 Task: Look for space in Sumqayıt, Azerbaijan from 12th  July, 2023 to 15th July, 2023 for 3 adults in price range Rs.12000 to Rs.16000. Place can be entire place with 2 bedrooms having 3 beds and 1 bathroom. Property type can be house, flat, guest house. Amenities needed are: air conditioning. Booking option can be shelf check-in. Required host language is English.
Action: Mouse moved to (374, 89)
Screenshot: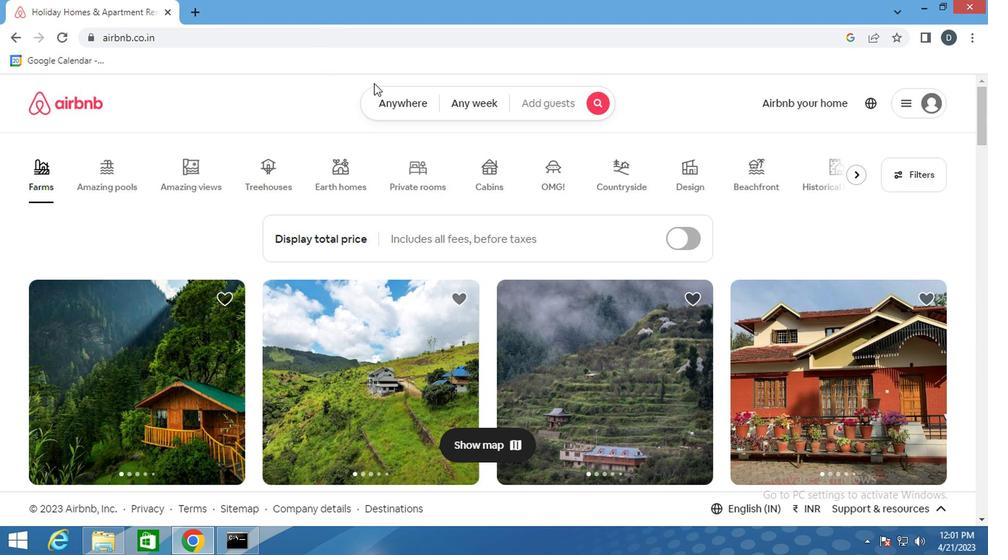 
Action: Mouse pressed left at (374, 89)
Screenshot: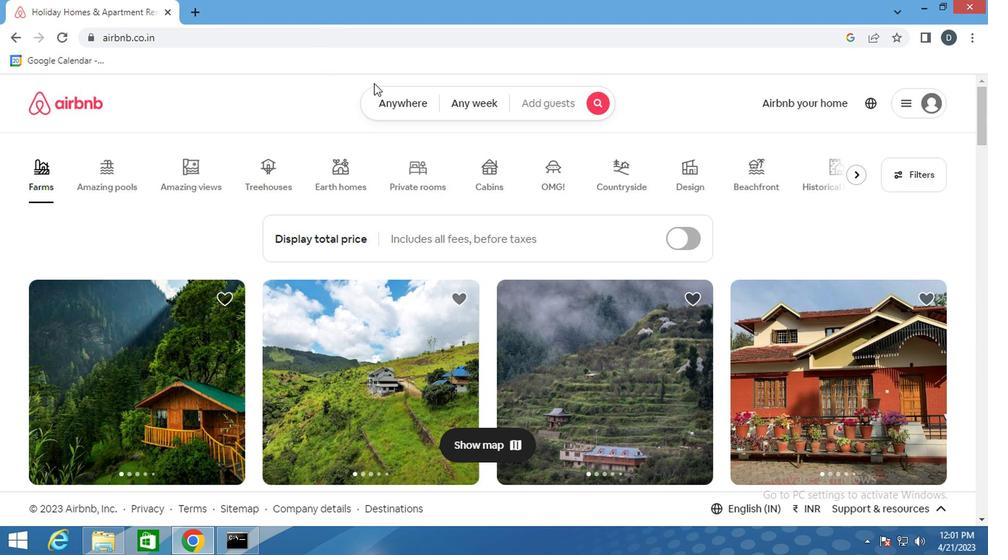 
Action: Mouse moved to (332, 171)
Screenshot: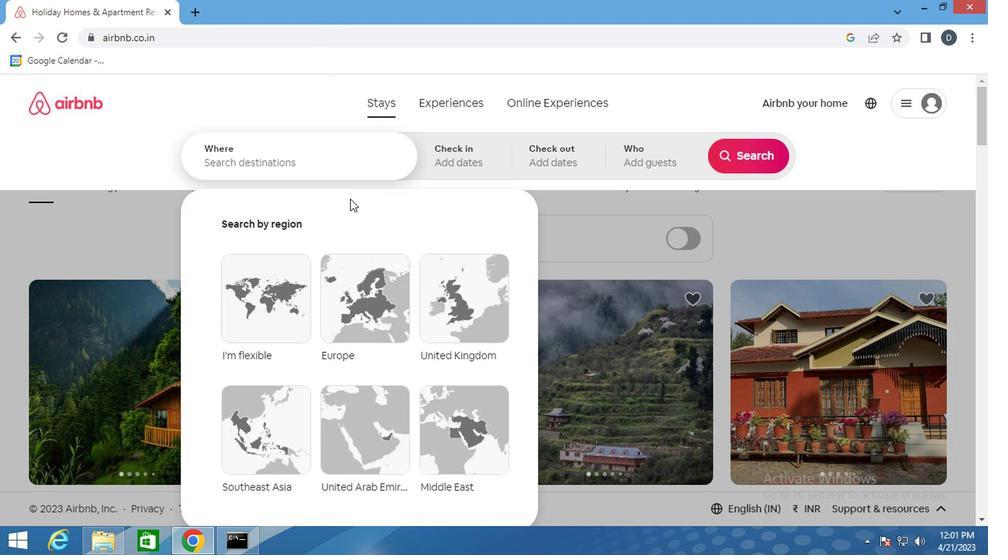 
Action: Mouse pressed left at (332, 171)
Screenshot: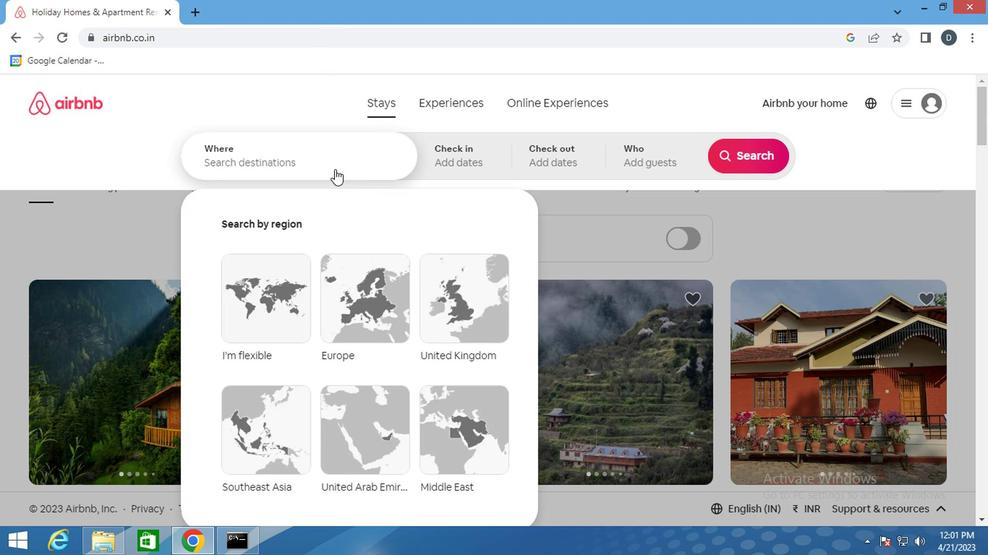 
Action: Key pressed sumqayit<Key.down><Key.enter>
Screenshot: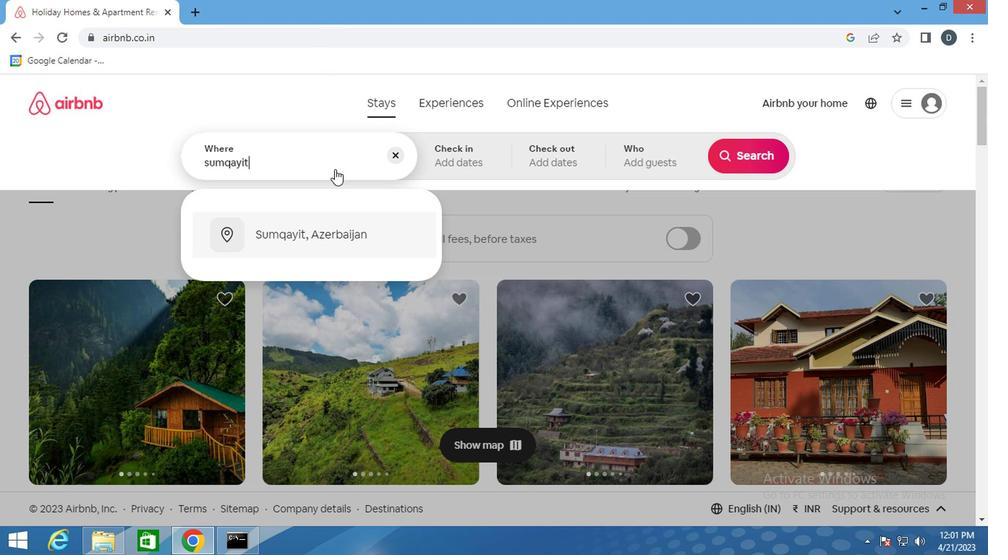 
Action: Mouse moved to (727, 270)
Screenshot: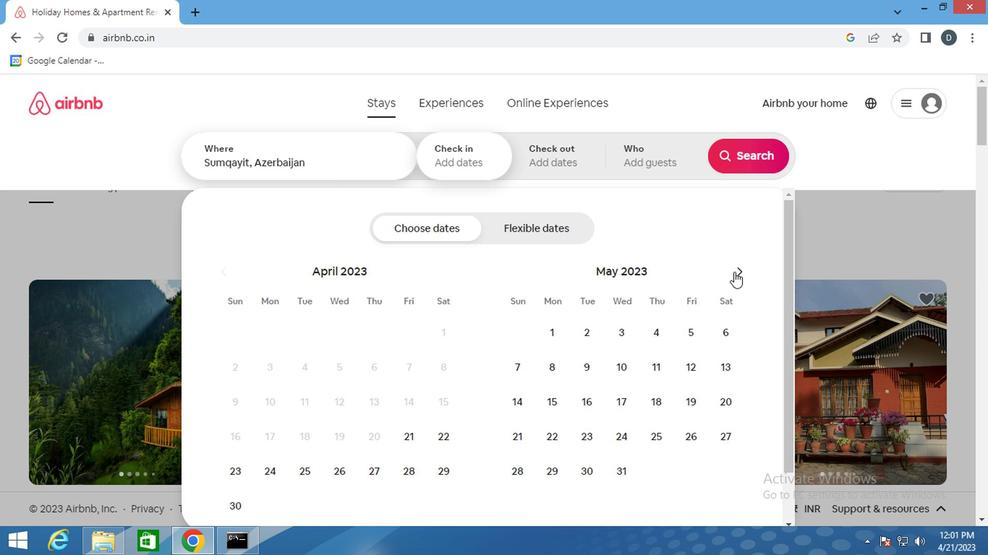 
Action: Mouse pressed left at (727, 270)
Screenshot: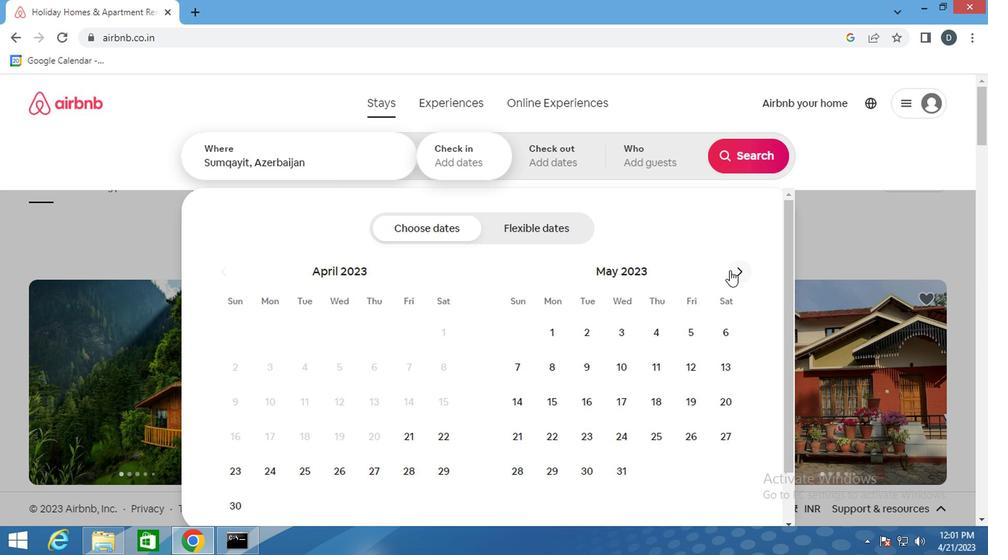 
Action: Mouse moved to (745, 270)
Screenshot: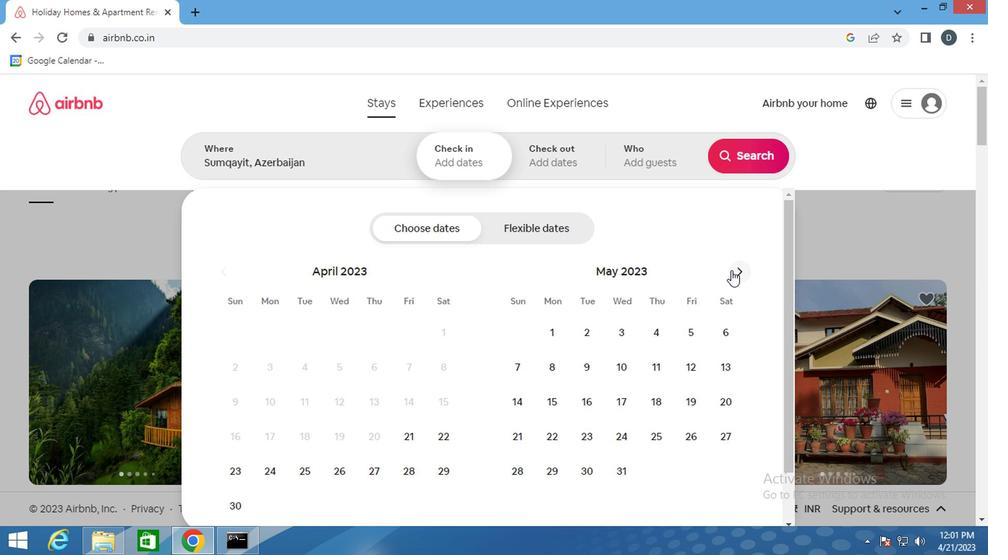 
Action: Mouse pressed left at (745, 270)
Screenshot: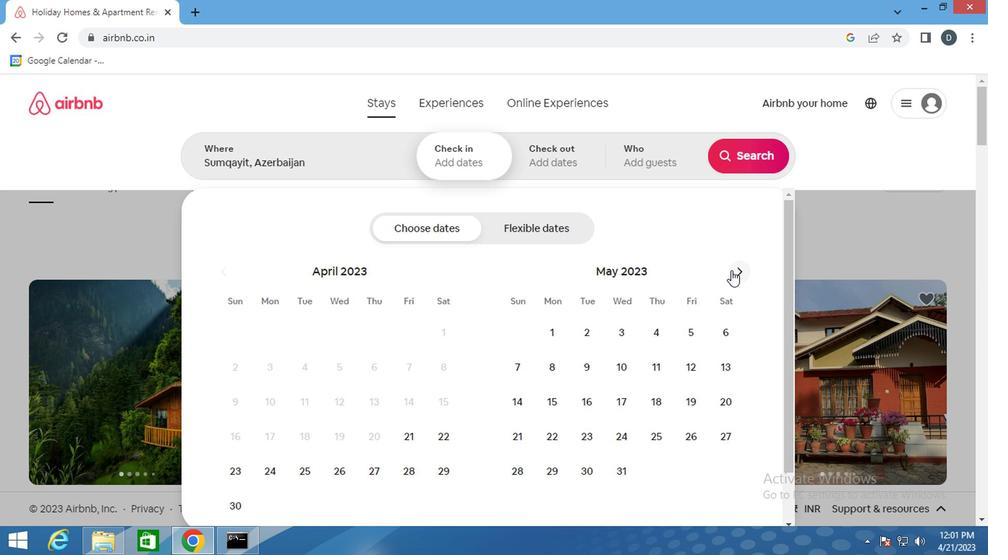 
Action: Mouse moved to (617, 397)
Screenshot: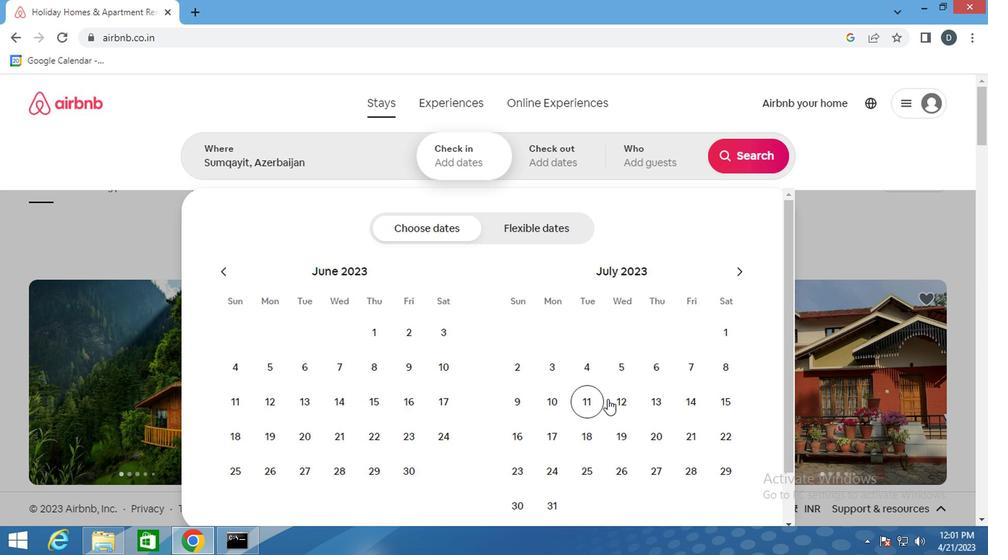 
Action: Mouse pressed left at (617, 397)
Screenshot: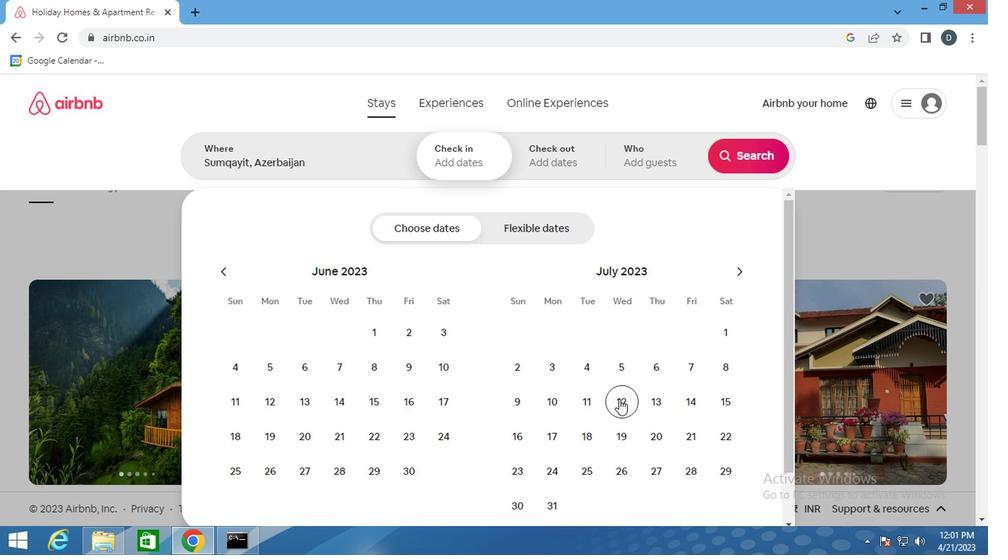 
Action: Mouse moved to (723, 404)
Screenshot: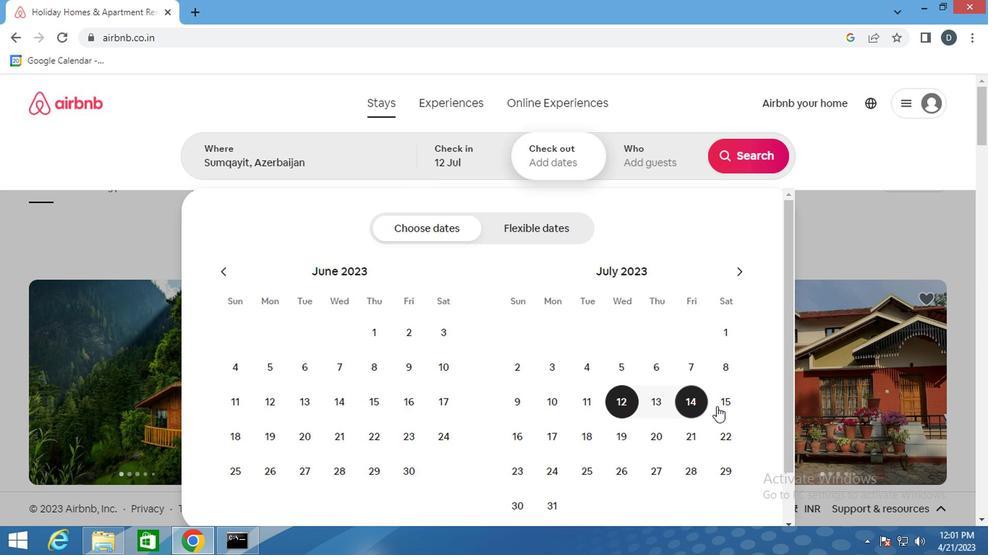 
Action: Mouse pressed left at (723, 404)
Screenshot: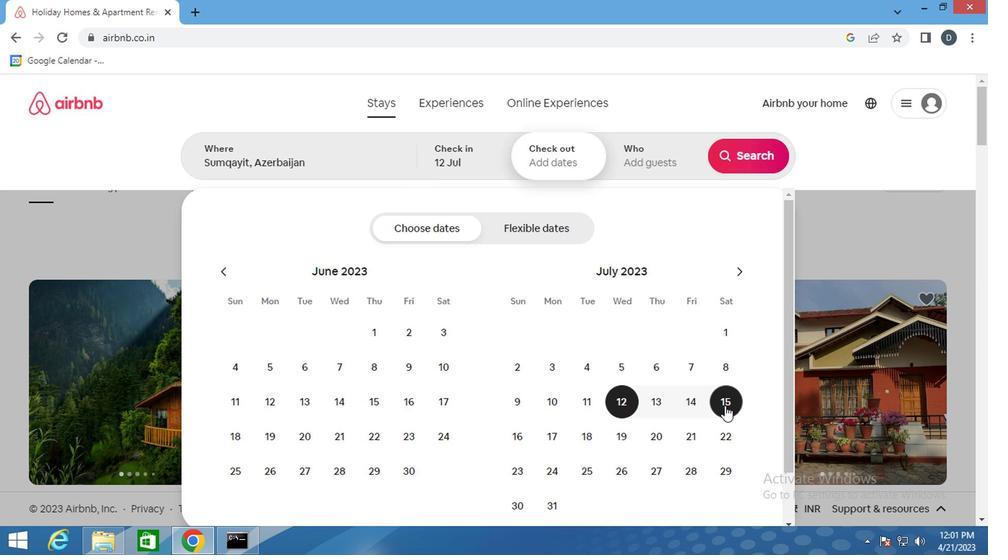 
Action: Mouse moved to (651, 154)
Screenshot: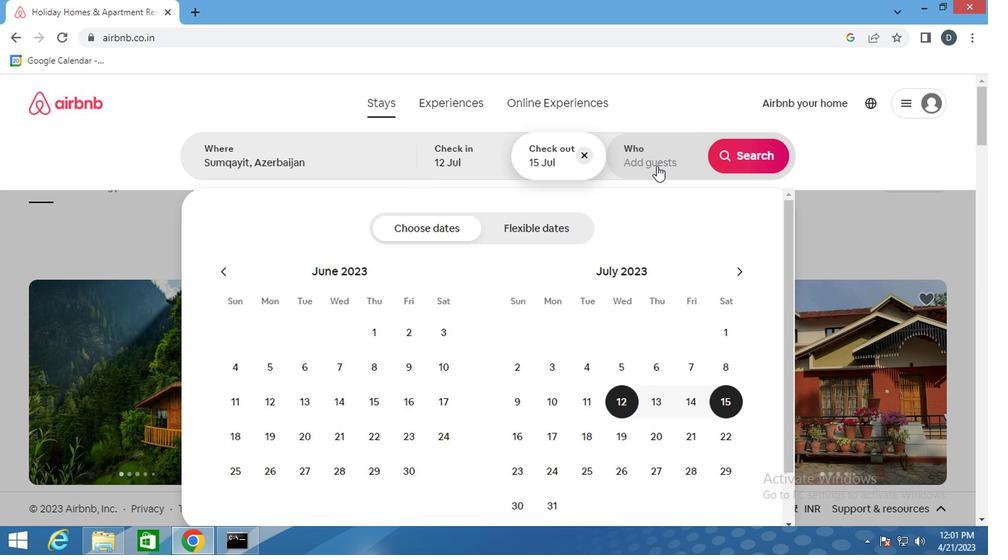 
Action: Mouse pressed left at (651, 154)
Screenshot: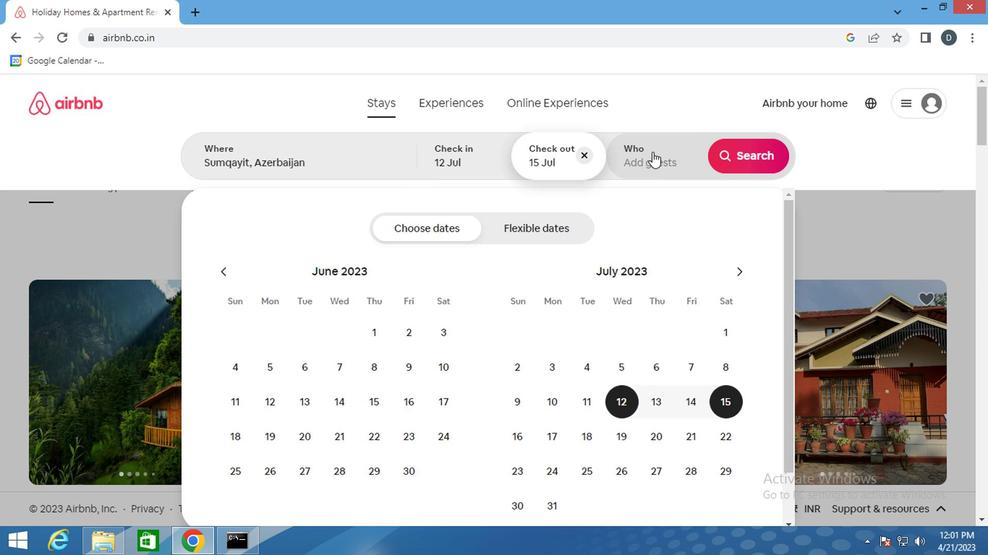 
Action: Mouse moved to (748, 223)
Screenshot: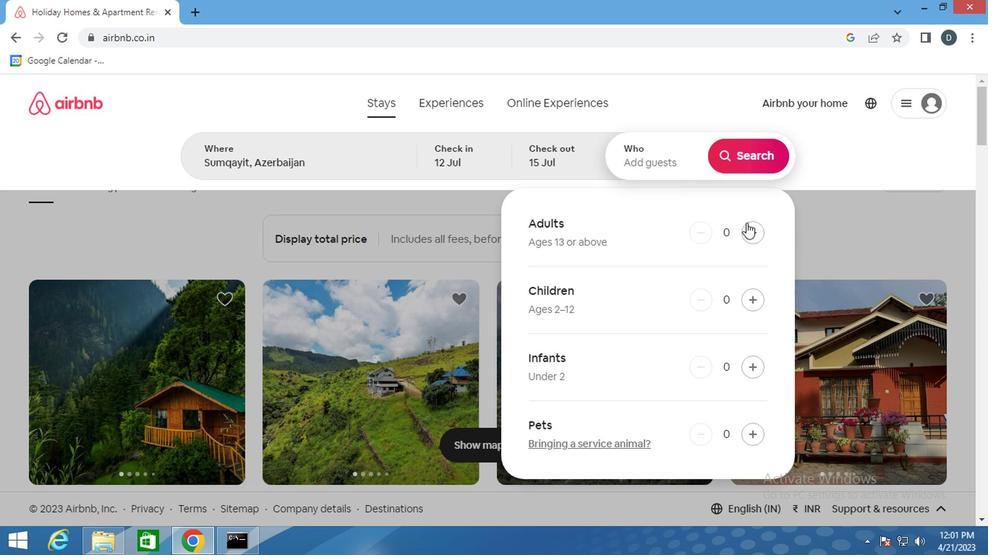 
Action: Mouse pressed left at (748, 223)
Screenshot: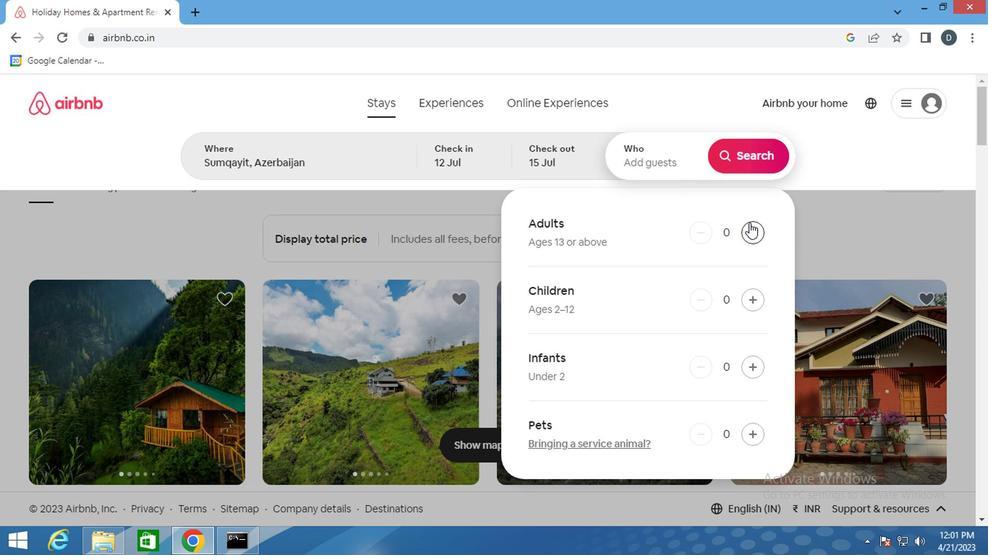 
Action: Mouse pressed left at (748, 223)
Screenshot: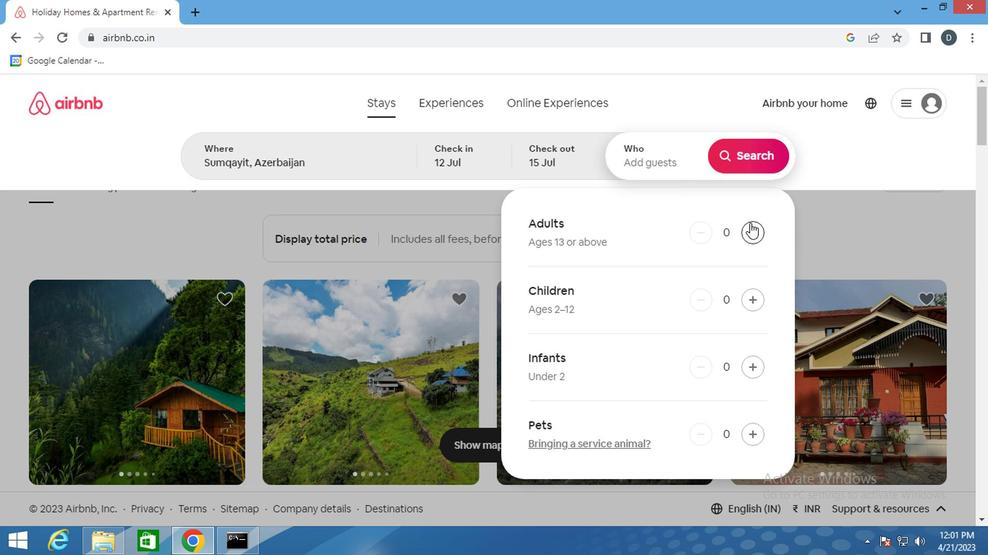 
Action: Mouse pressed left at (748, 223)
Screenshot: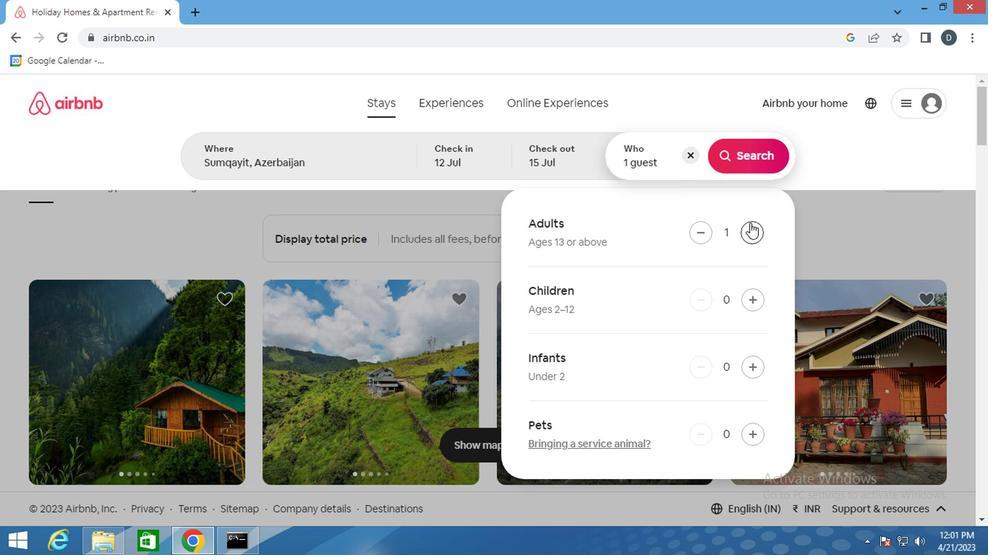 
Action: Mouse moved to (740, 167)
Screenshot: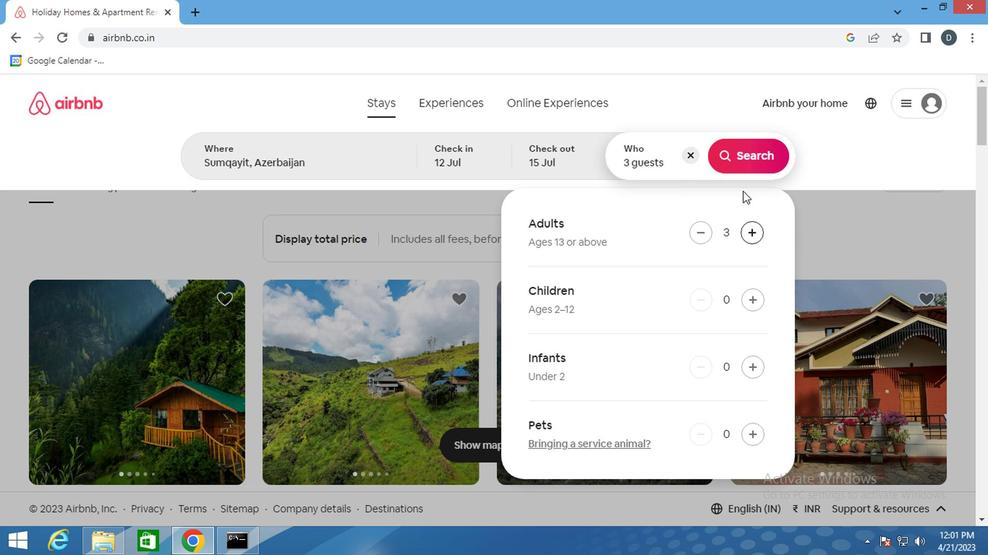 
Action: Mouse pressed left at (740, 167)
Screenshot: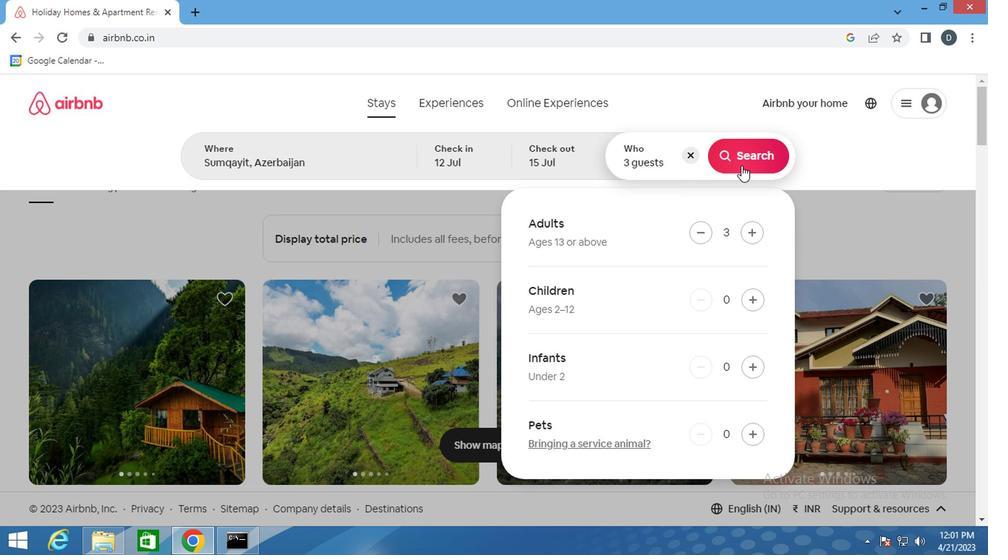 
Action: Mouse moved to (915, 167)
Screenshot: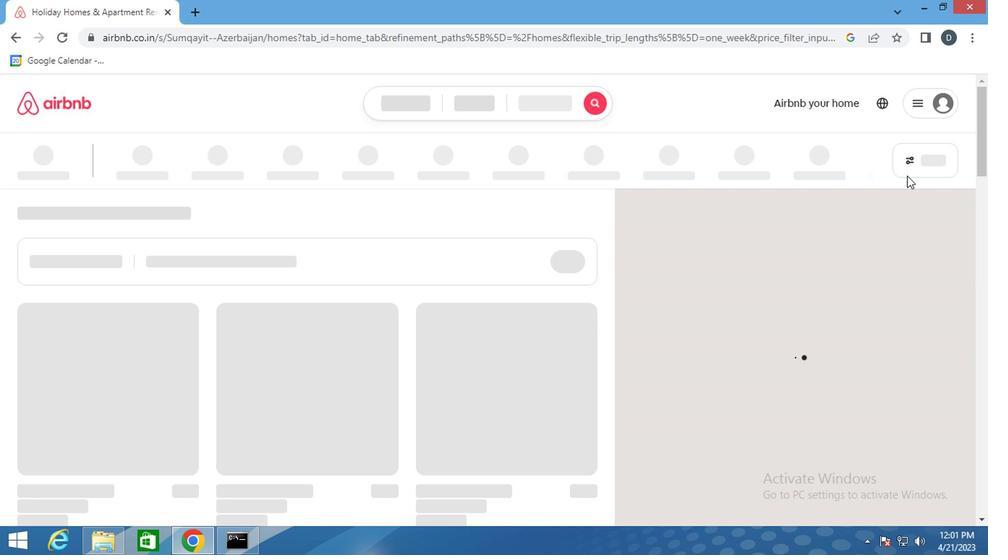 
Action: Mouse pressed left at (915, 167)
Screenshot: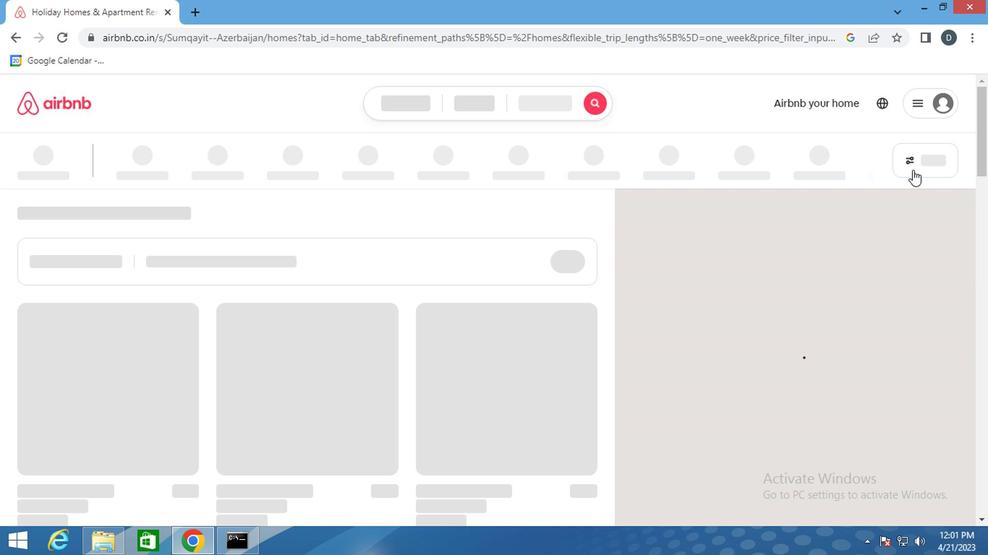 
Action: Mouse moved to (321, 340)
Screenshot: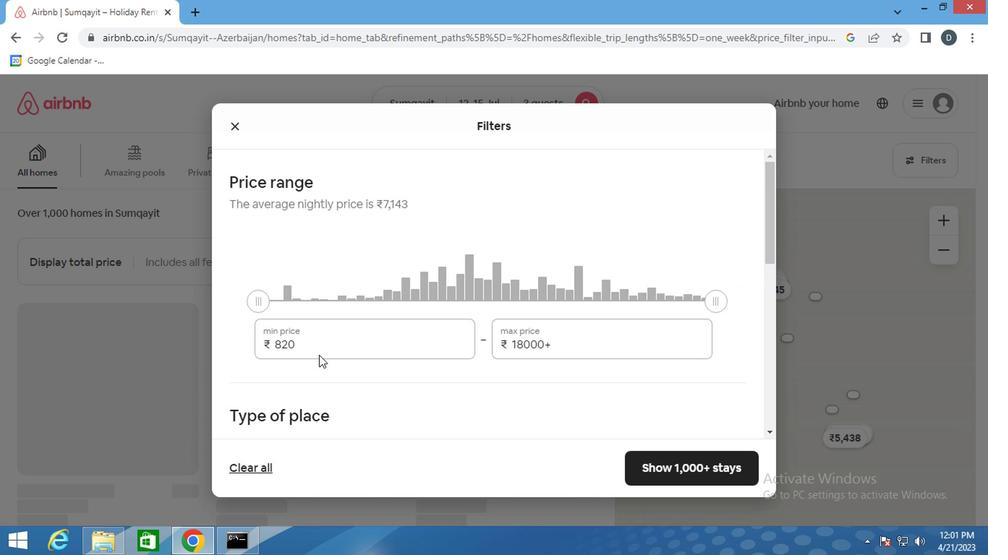 
Action: Mouse pressed left at (321, 340)
Screenshot: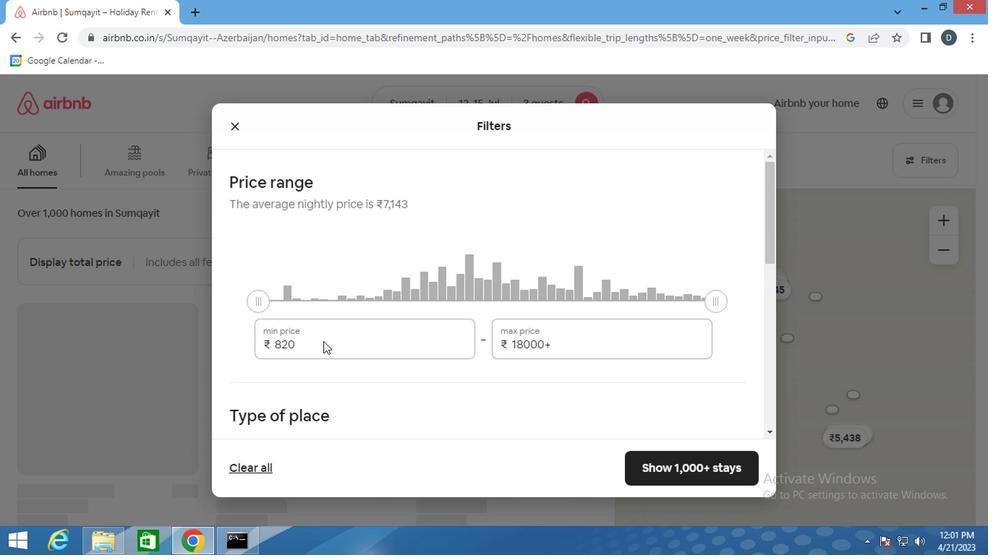 
Action: Mouse pressed left at (321, 340)
Screenshot: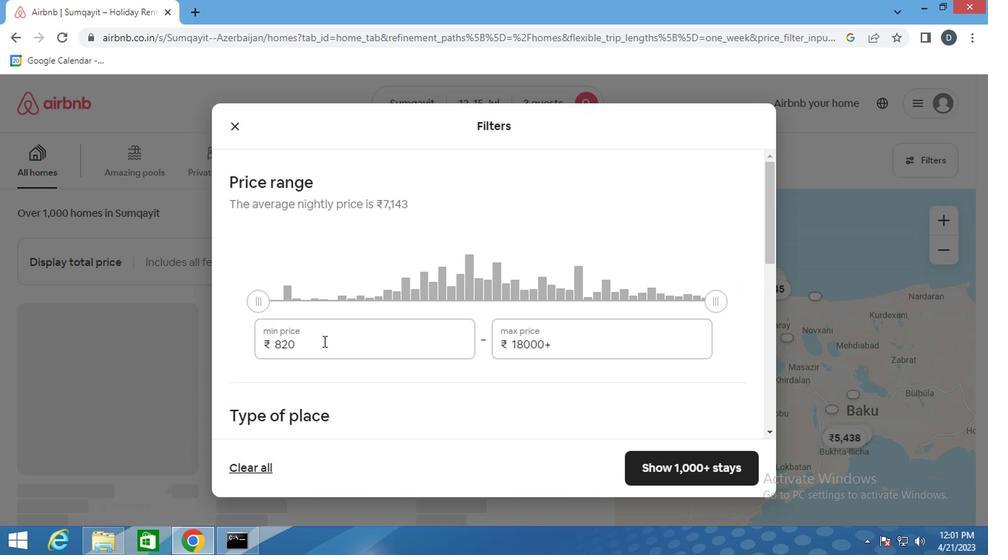 
Action: Key pressed 1200
Screenshot: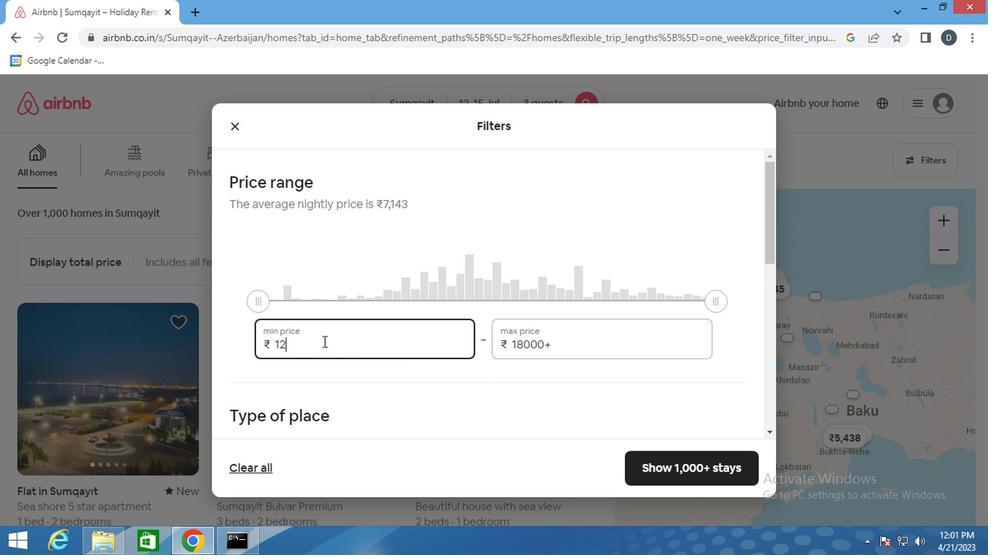 
Action: Mouse moved to (347, 346)
Screenshot: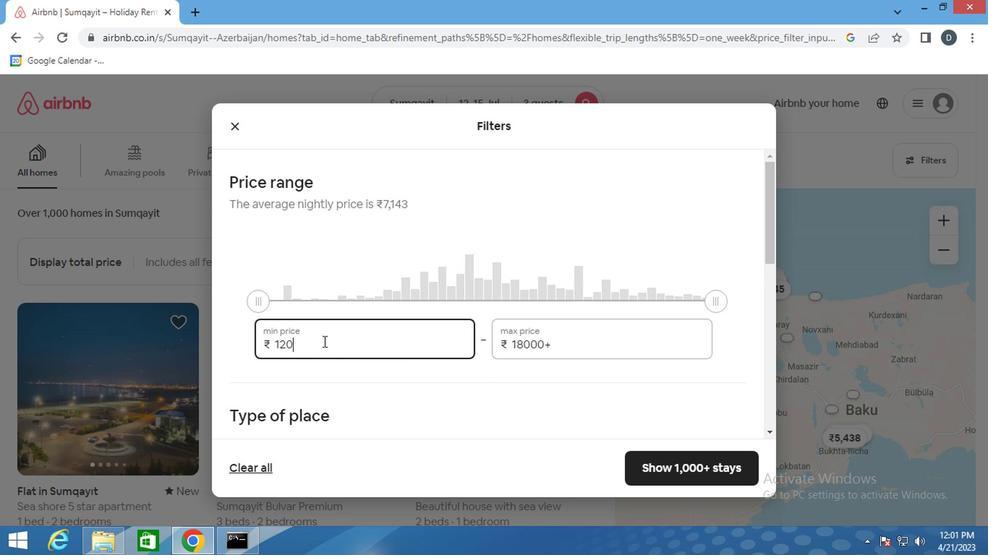 
Action: Key pressed 0
Screenshot: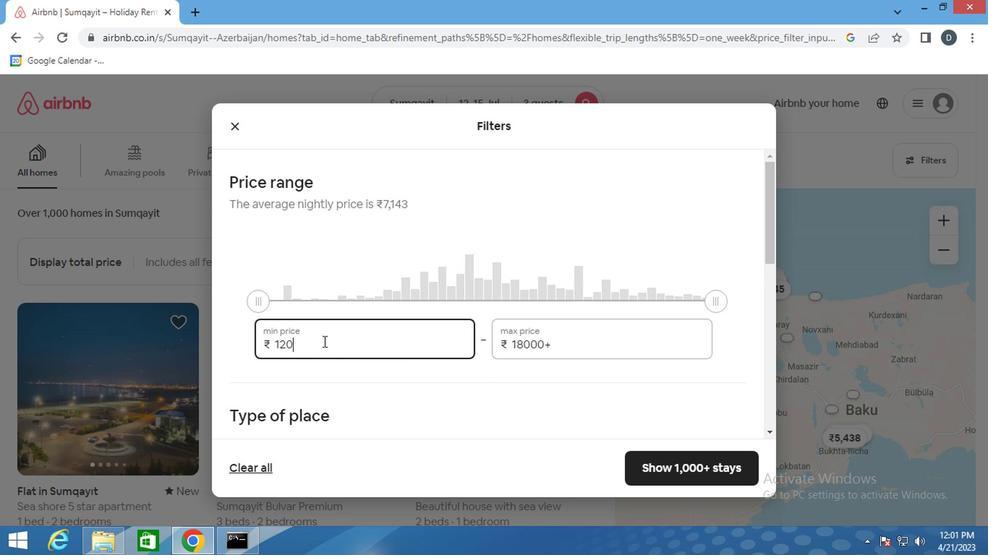 
Action: Mouse moved to (520, 346)
Screenshot: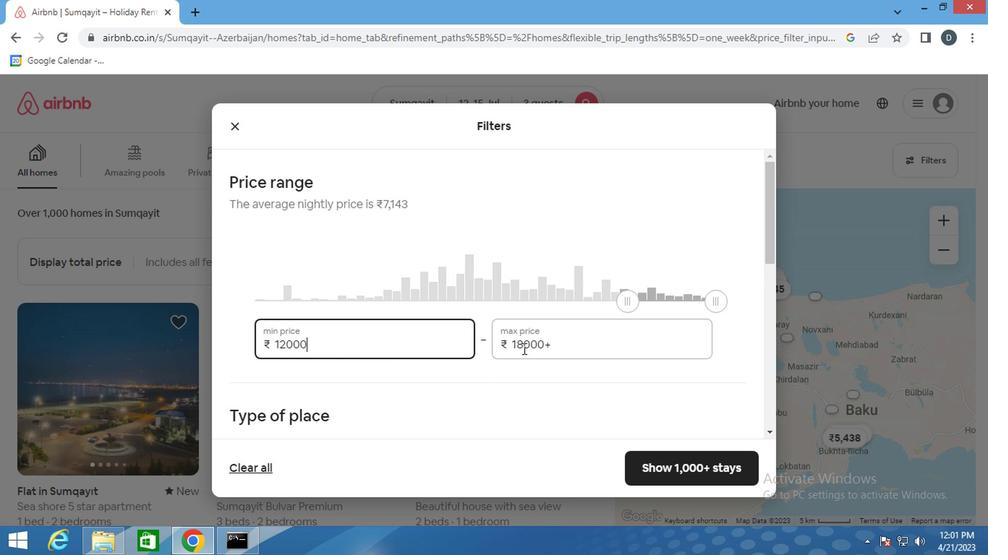 
Action: Mouse pressed left at (520, 346)
Screenshot: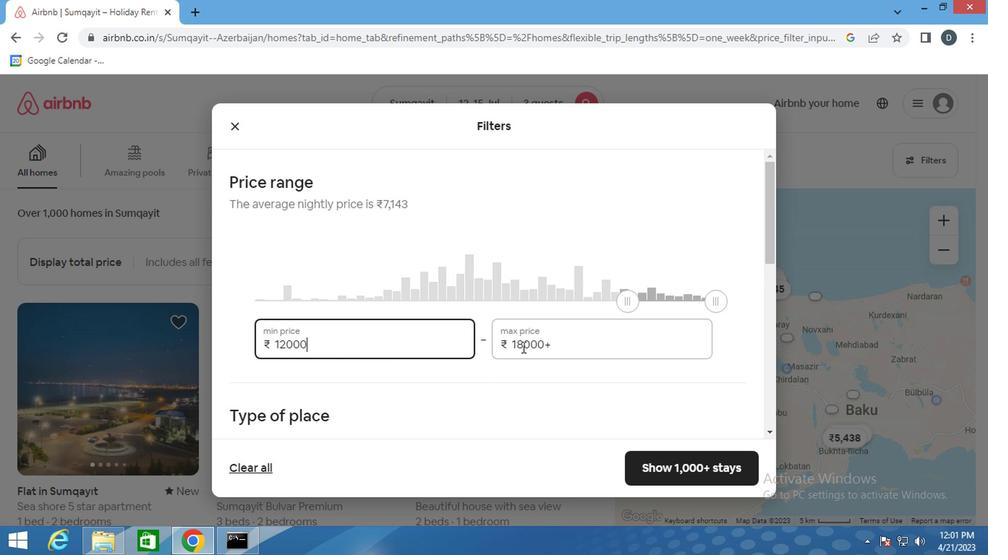 
Action: Mouse pressed left at (520, 346)
Screenshot: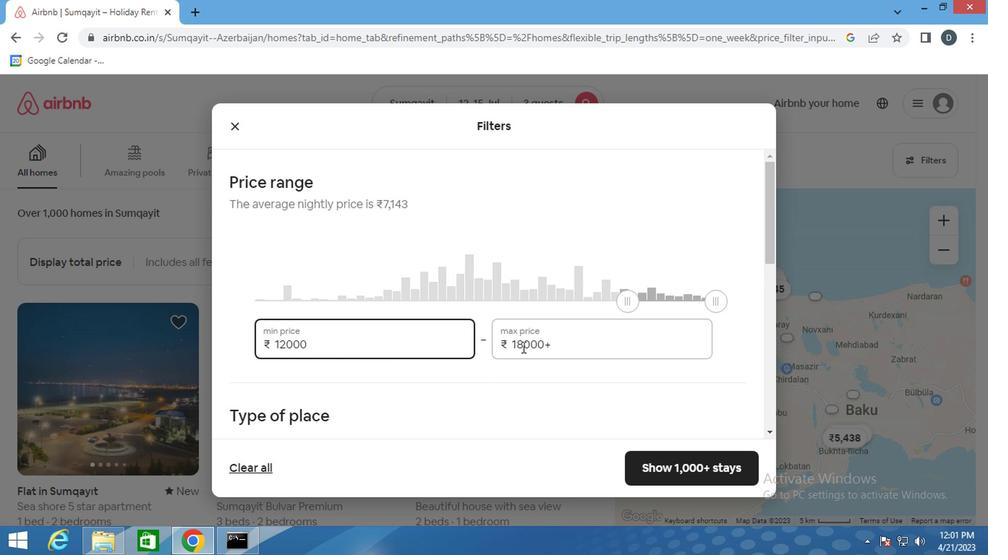 
Action: Key pressed ctrl+A
Screenshot: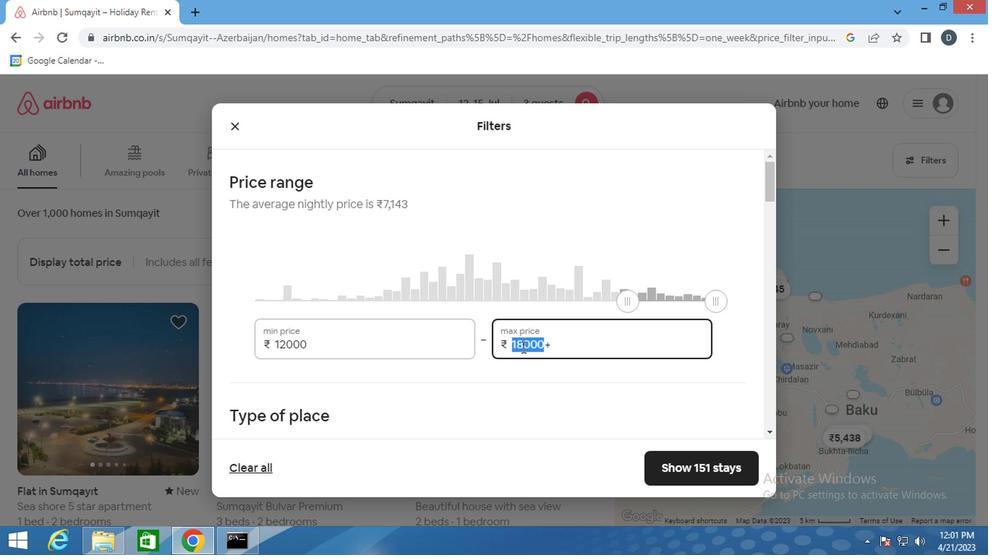 
Action: Mouse moved to (520, 344)
Screenshot: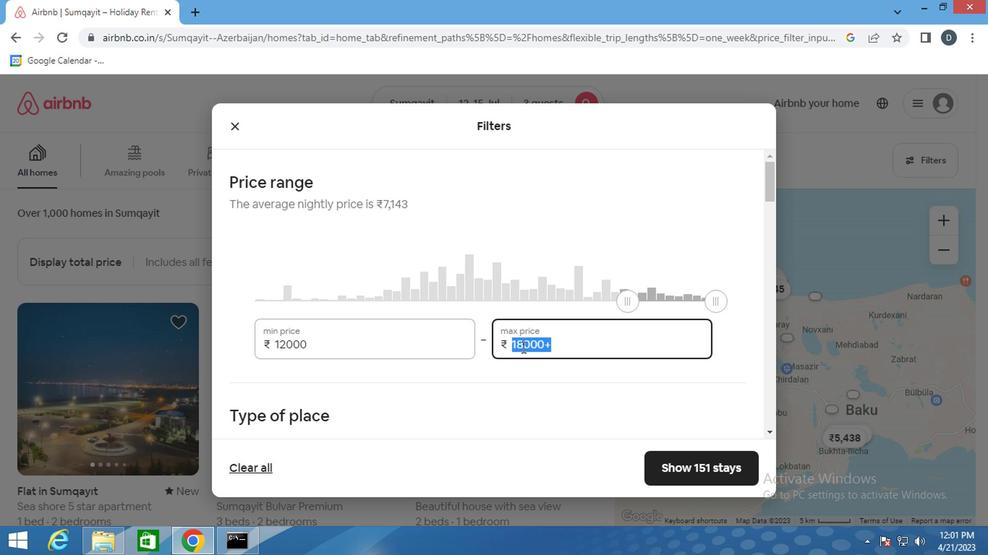 
Action: Key pressed ctrl+16000
Screenshot: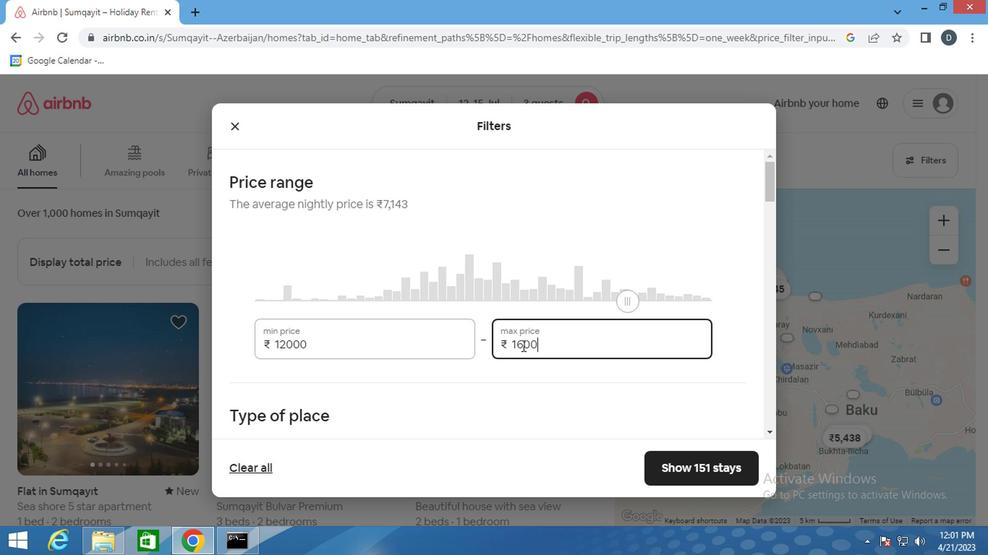 
Action: Mouse moved to (629, 387)
Screenshot: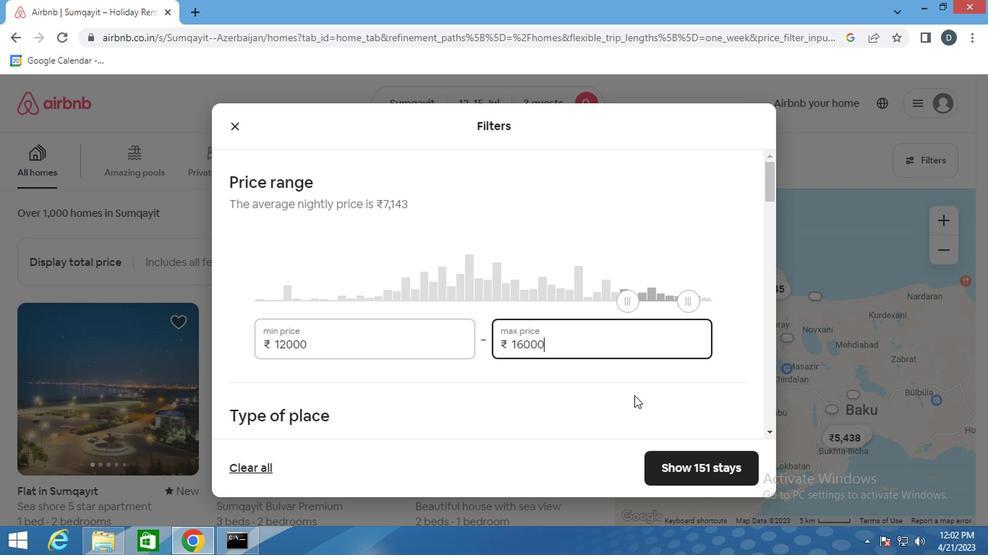 
Action: Mouse scrolled (629, 387) with delta (0, 0)
Screenshot: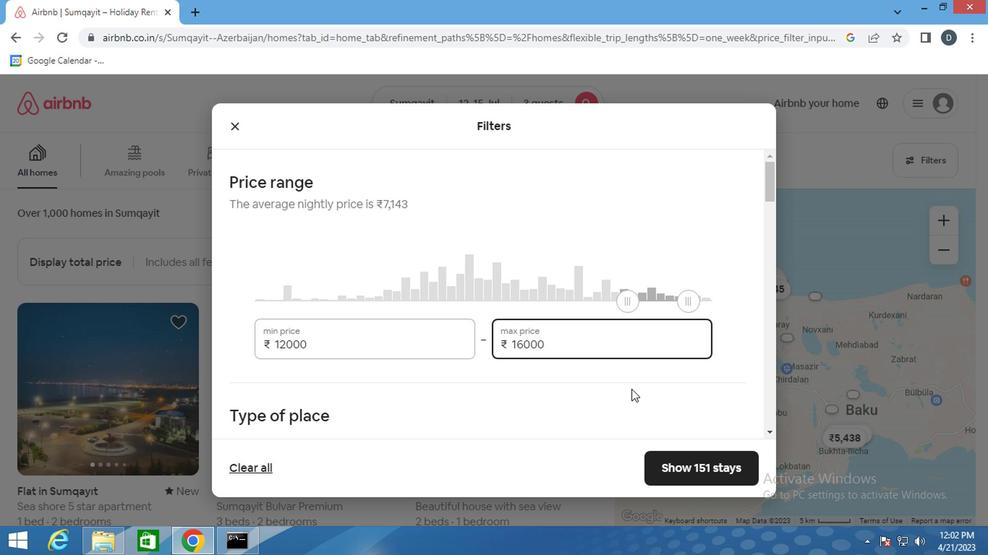 
Action: Mouse scrolled (629, 387) with delta (0, 0)
Screenshot: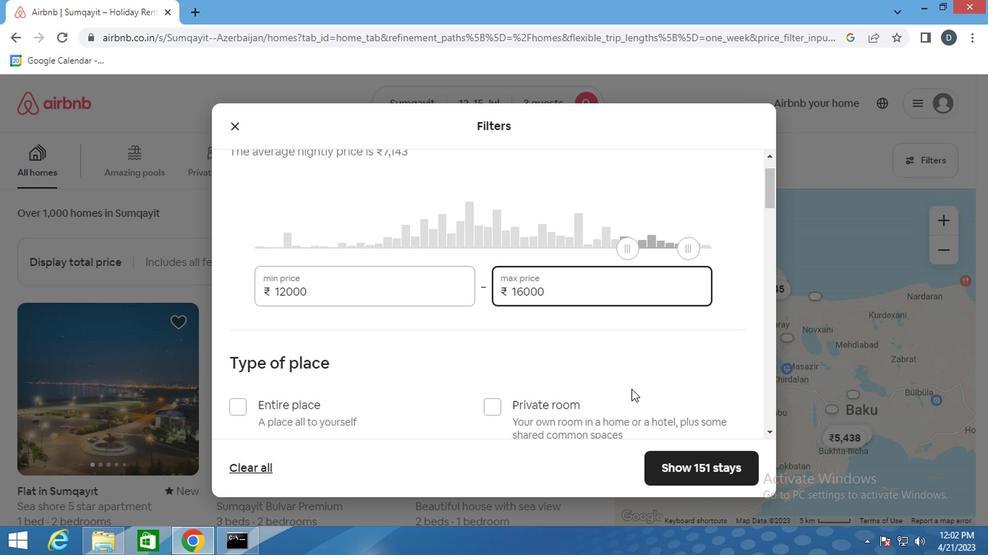 
Action: Mouse moved to (287, 314)
Screenshot: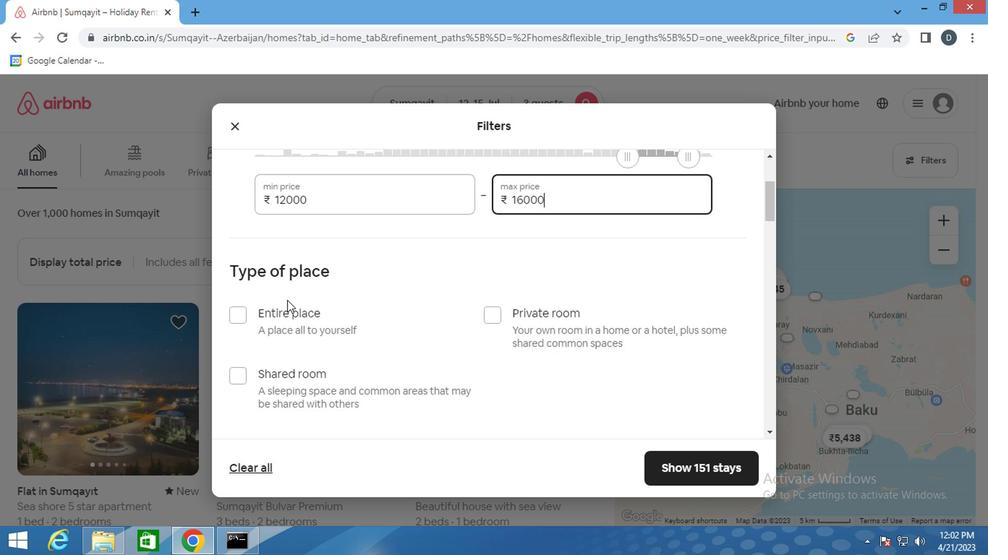 
Action: Mouse pressed left at (287, 314)
Screenshot: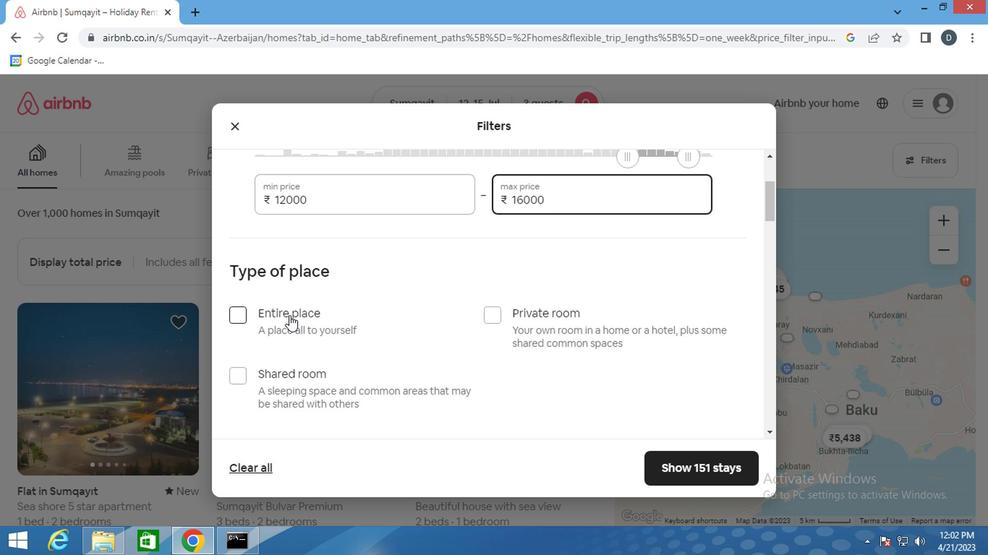 
Action: Mouse moved to (395, 331)
Screenshot: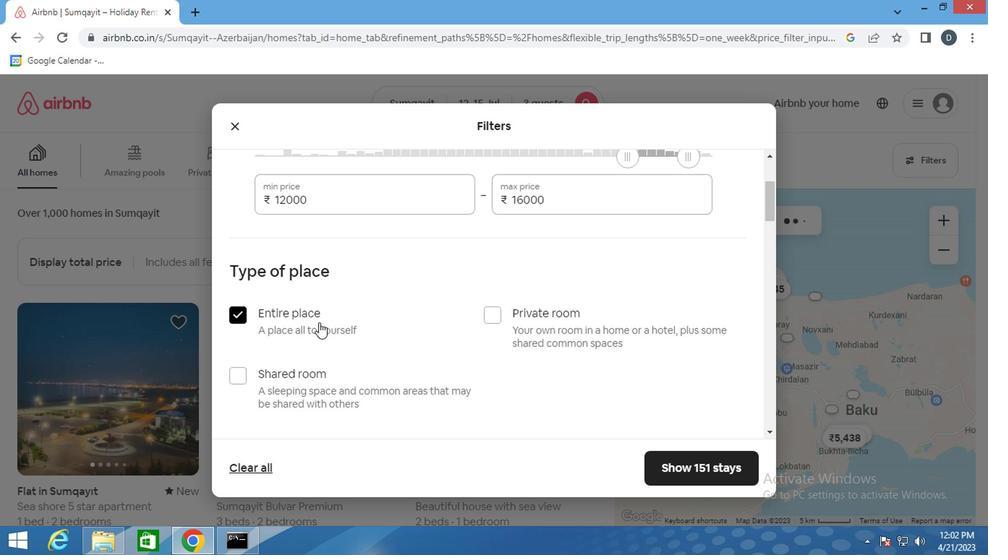 
Action: Mouse scrolled (395, 331) with delta (0, 0)
Screenshot: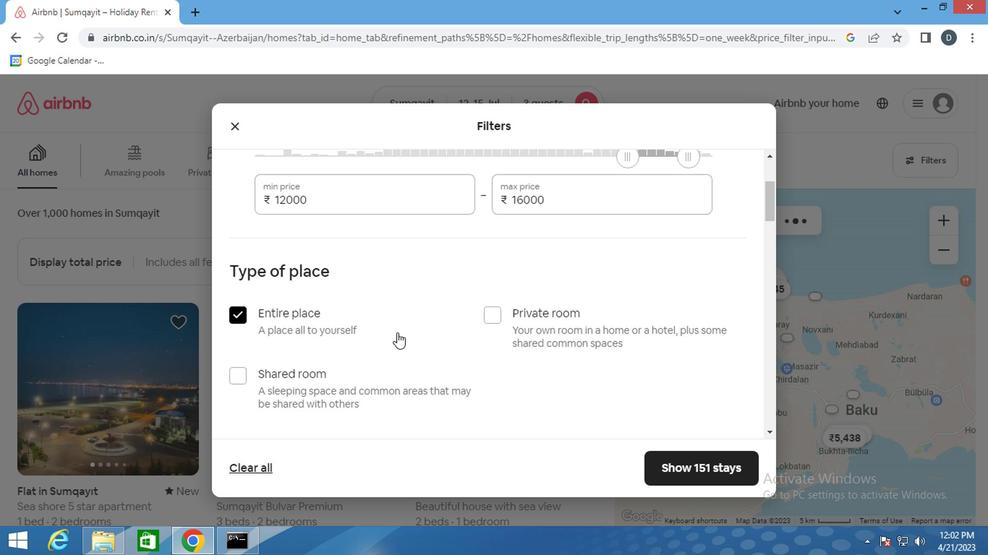 
Action: Mouse scrolled (395, 331) with delta (0, 0)
Screenshot: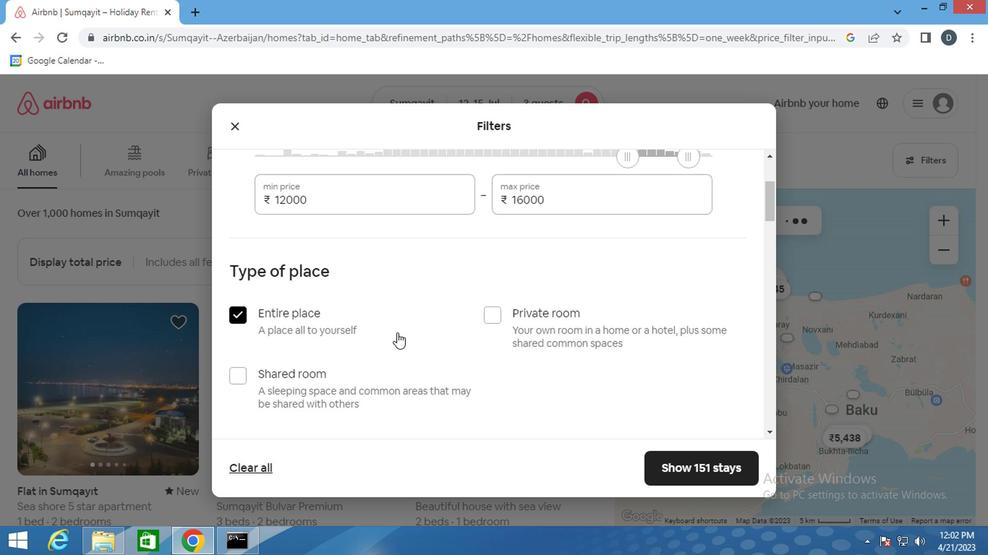 
Action: Mouse scrolled (395, 331) with delta (0, 0)
Screenshot: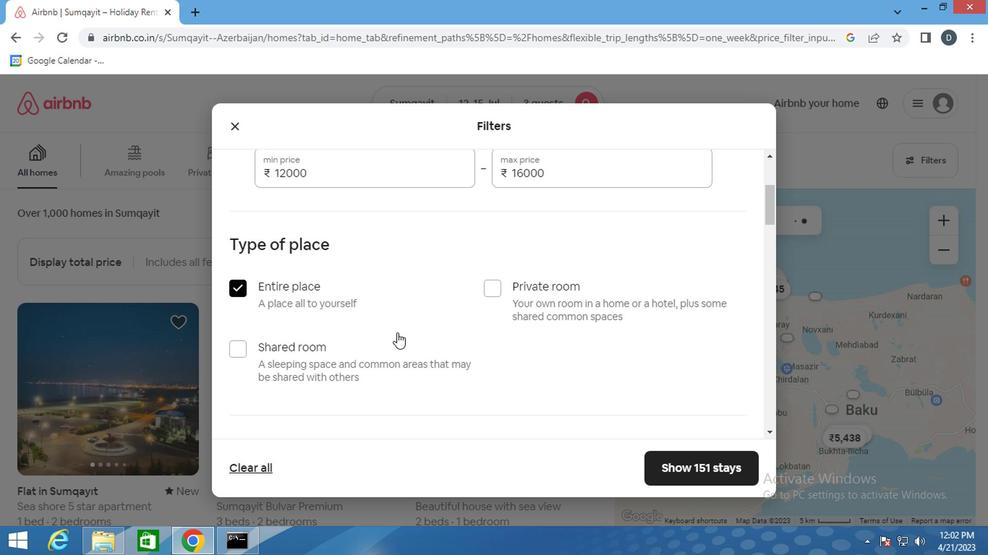 
Action: Mouse moved to (384, 324)
Screenshot: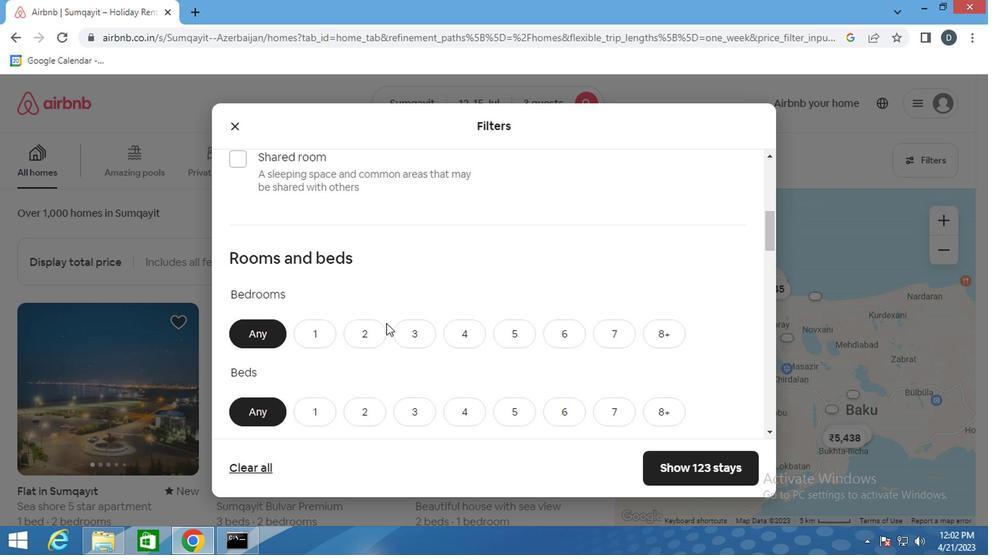 
Action: Mouse scrolled (384, 323) with delta (0, 0)
Screenshot: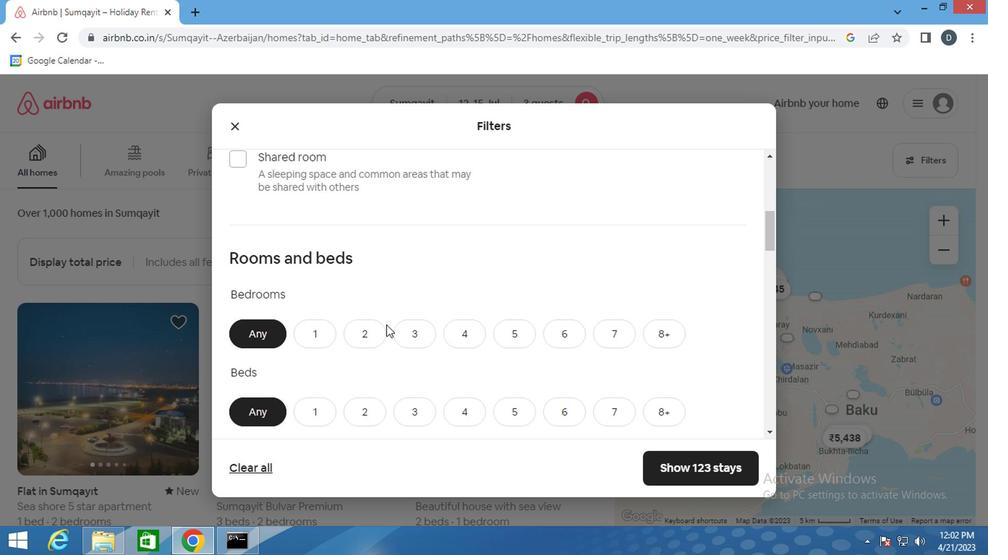 
Action: Mouse moved to (363, 266)
Screenshot: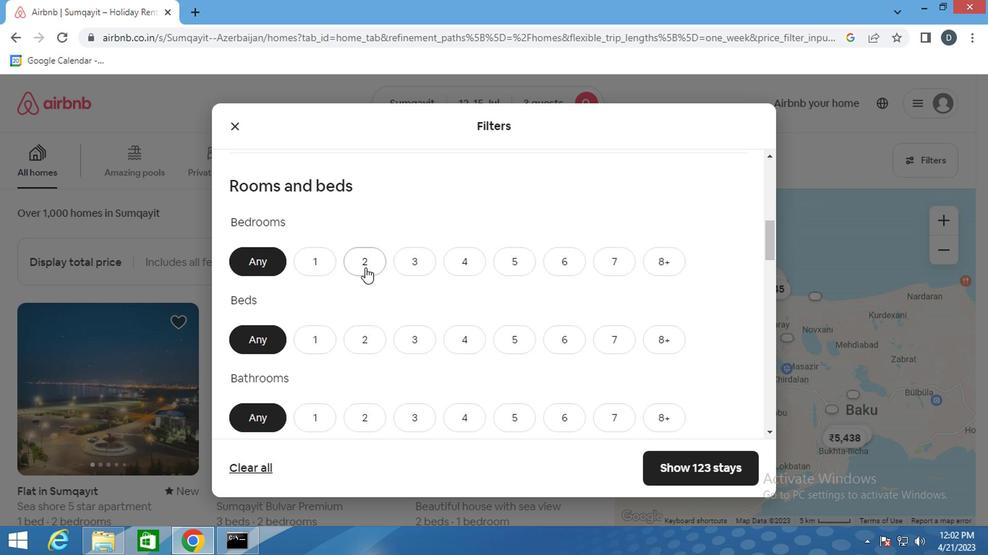 
Action: Mouse pressed left at (363, 266)
Screenshot: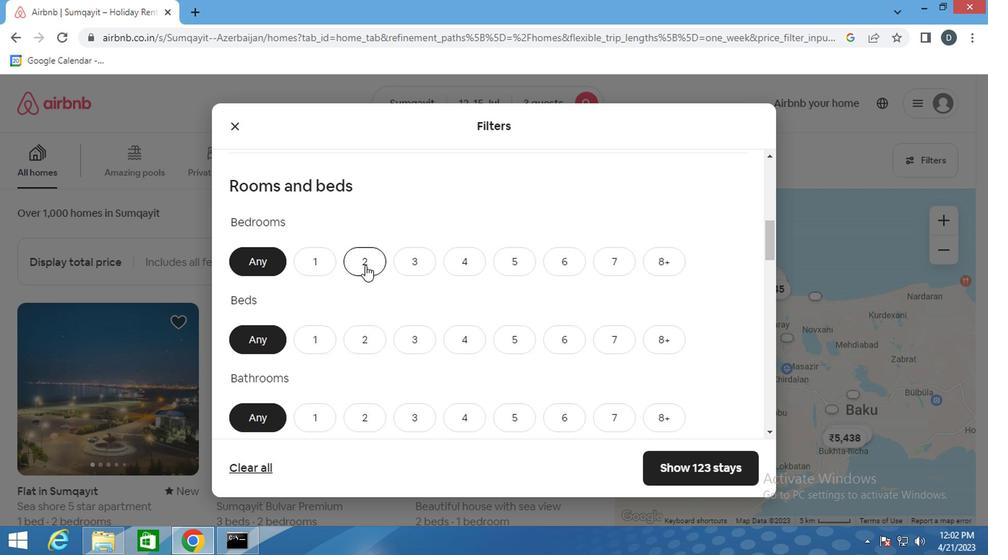 
Action: Mouse moved to (419, 340)
Screenshot: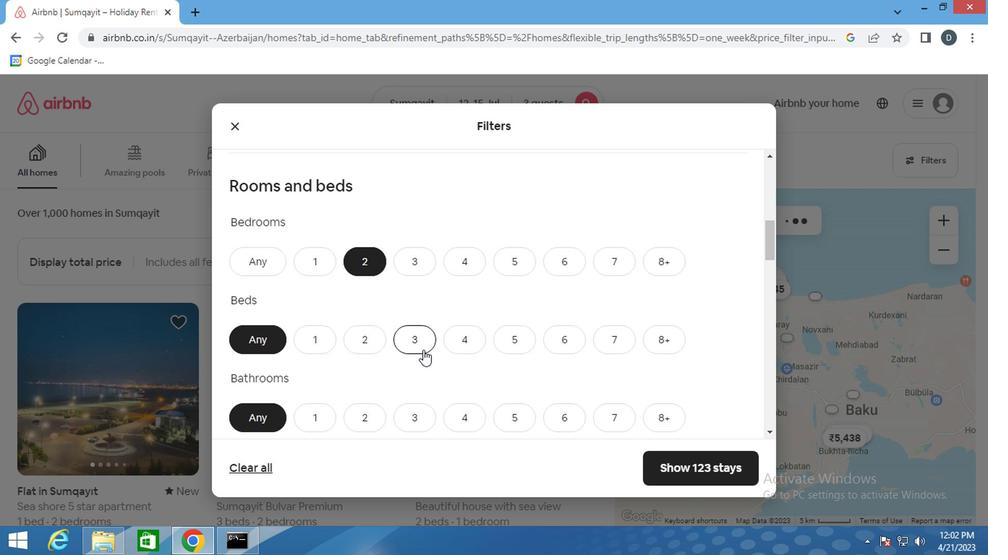 
Action: Mouse pressed left at (419, 340)
Screenshot: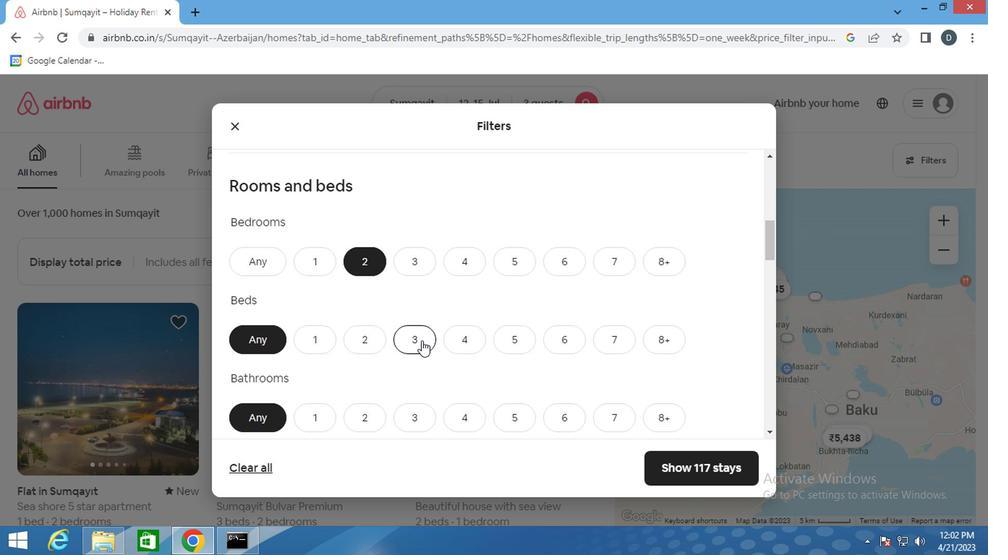 
Action: Mouse moved to (318, 415)
Screenshot: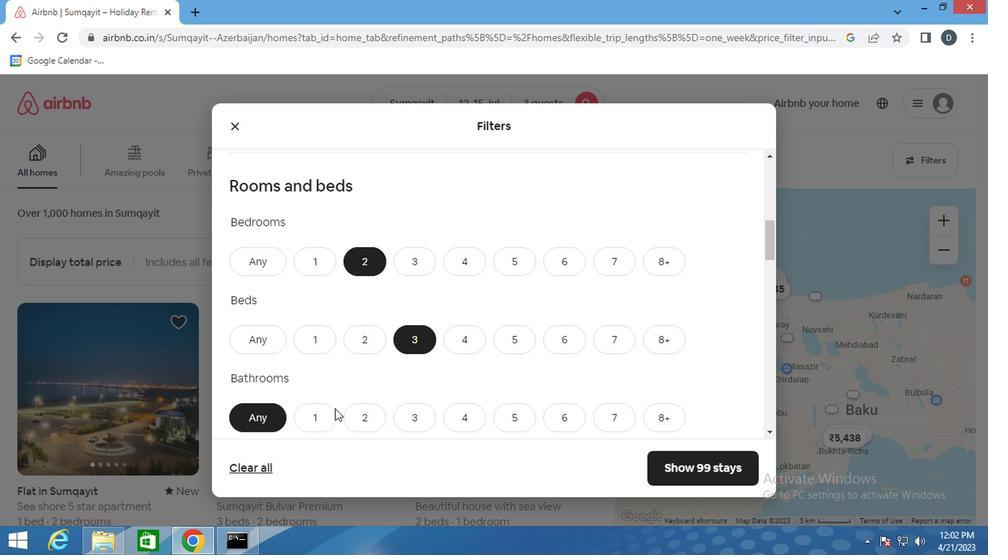 
Action: Mouse pressed left at (318, 415)
Screenshot: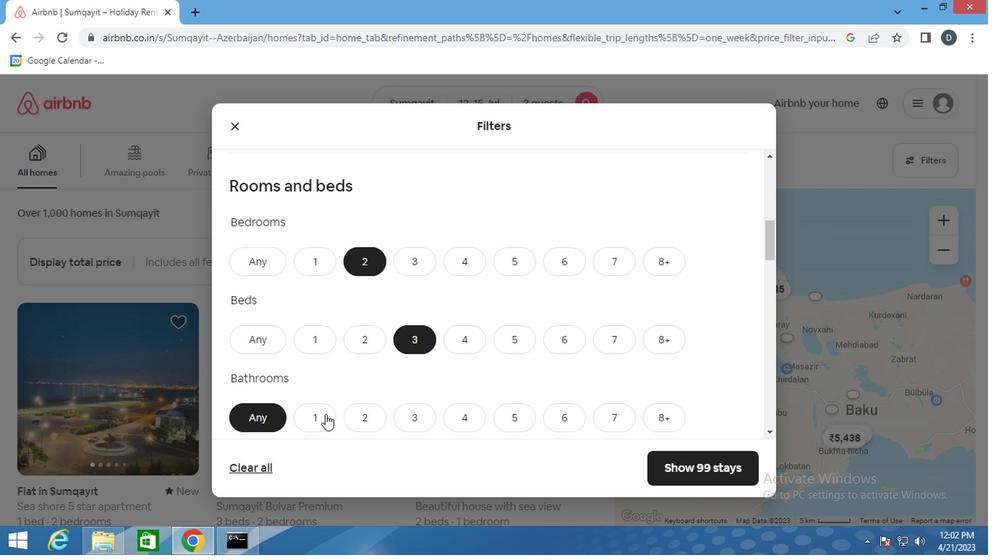 
Action: Mouse moved to (446, 387)
Screenshot: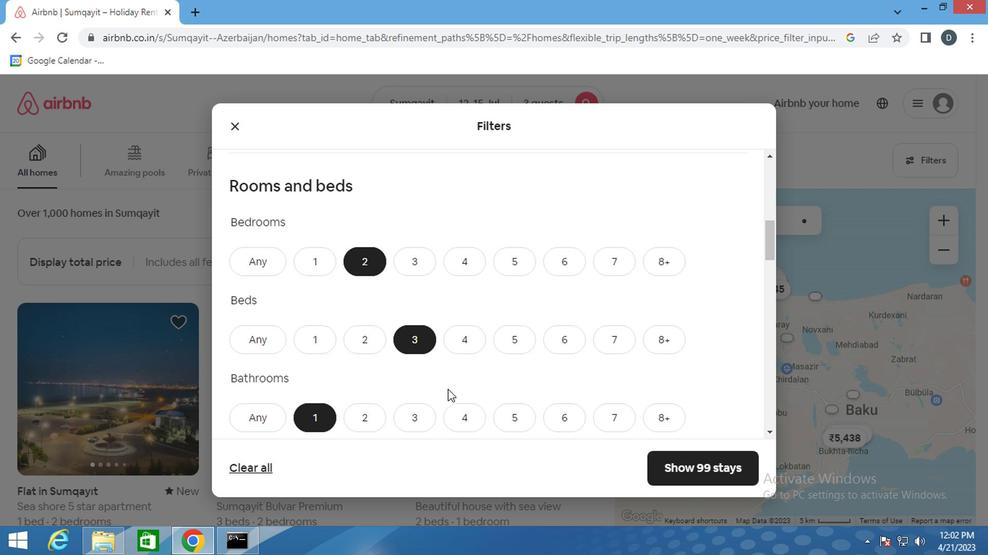 
Action: Mouse scrolled (446, 387) with delta (0, 0)
Screenshot: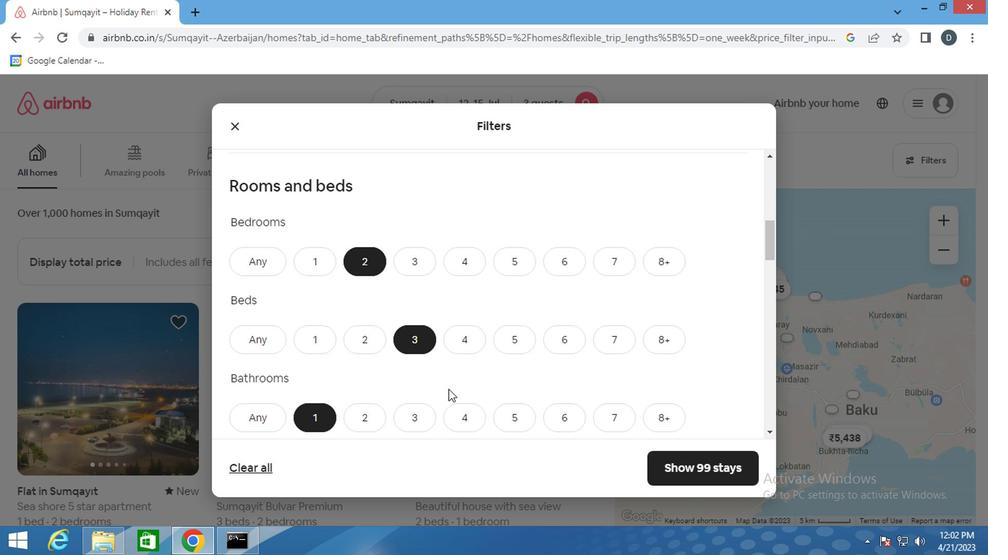 
Action: Mouse scrolled (446, 387) with delta (0, 0)
Screenshot: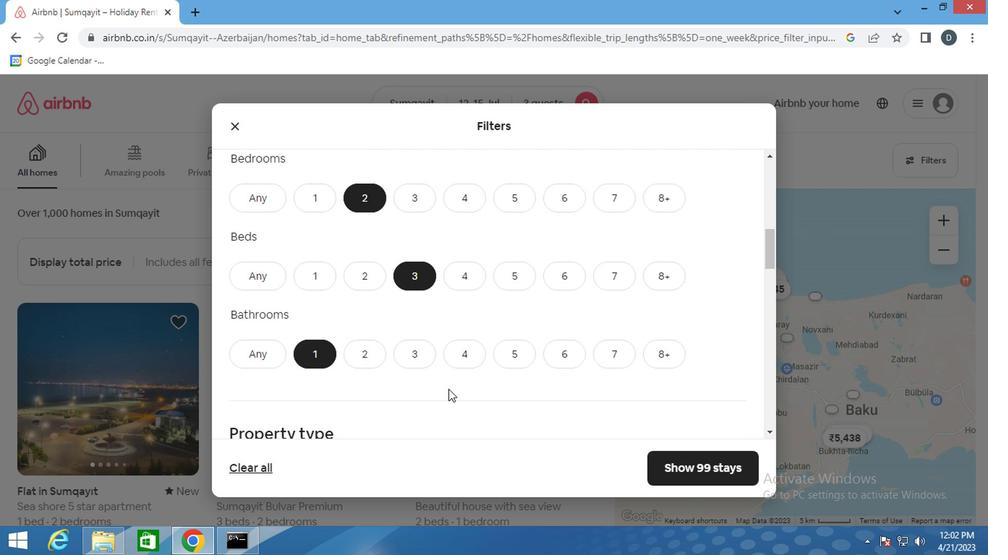 
Action: Mouse moved to (447, 383)
Screenshot: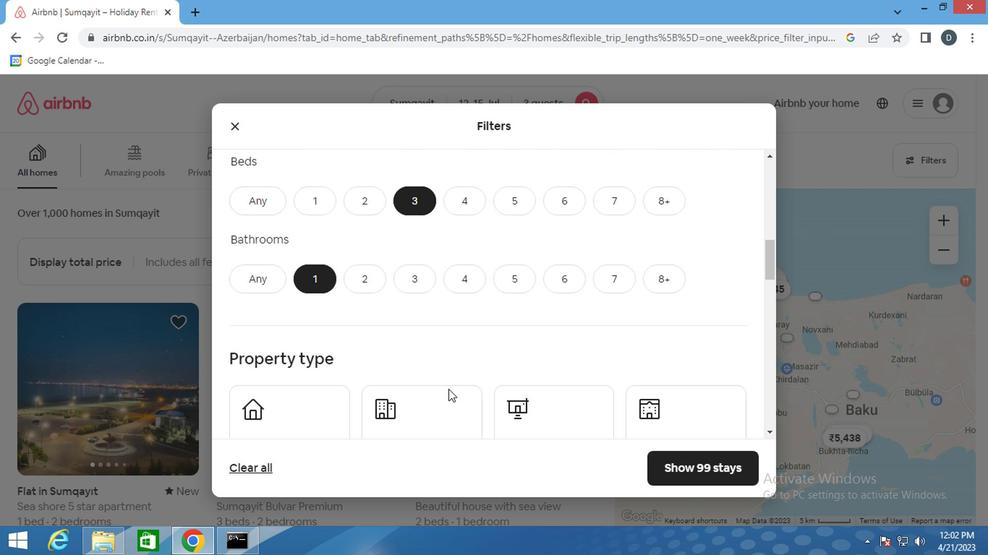 
Action: Mouse scrolled (447, 382) with delta (0, -1)
Screenshot: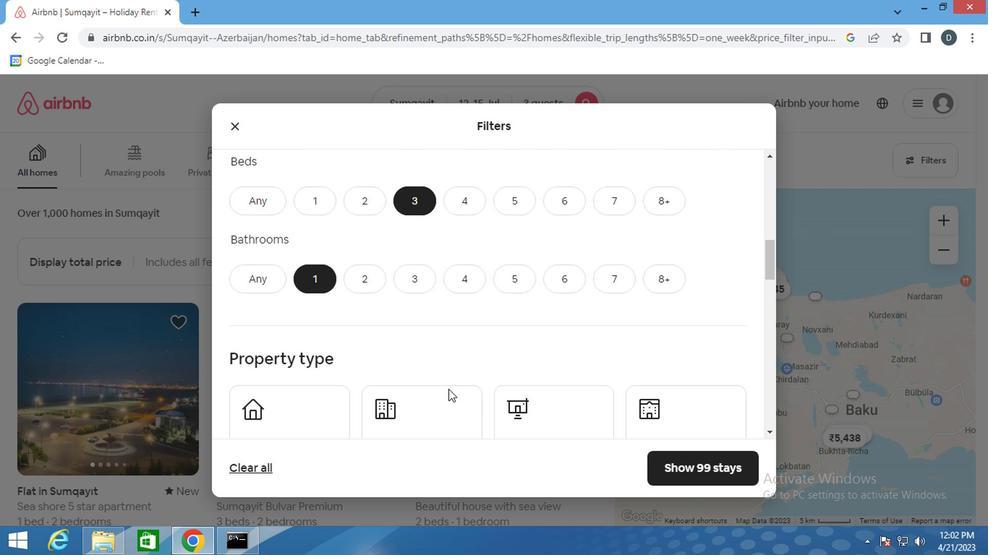 
Action: Mouse moved to (445, 371)
Screenshot: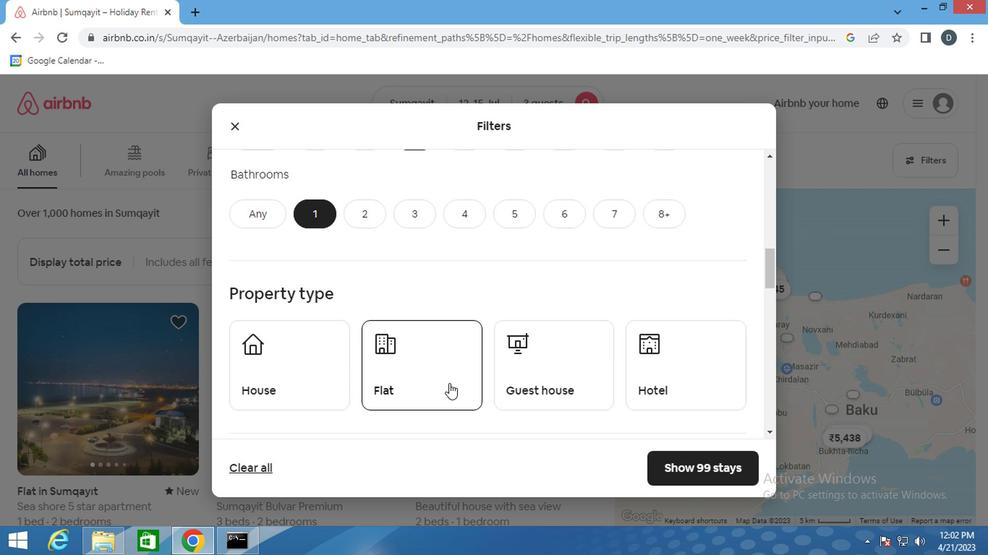 
Action: Mouse scrolled (445, 370) with delta (0, 0)
Screenshot: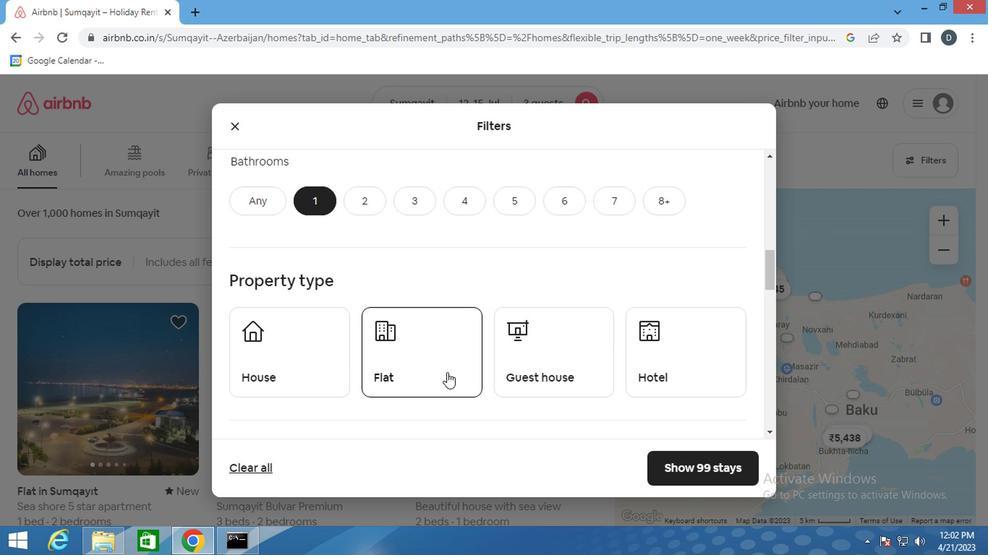 
Action: Mouse moved to (278, 298)
Screenshot: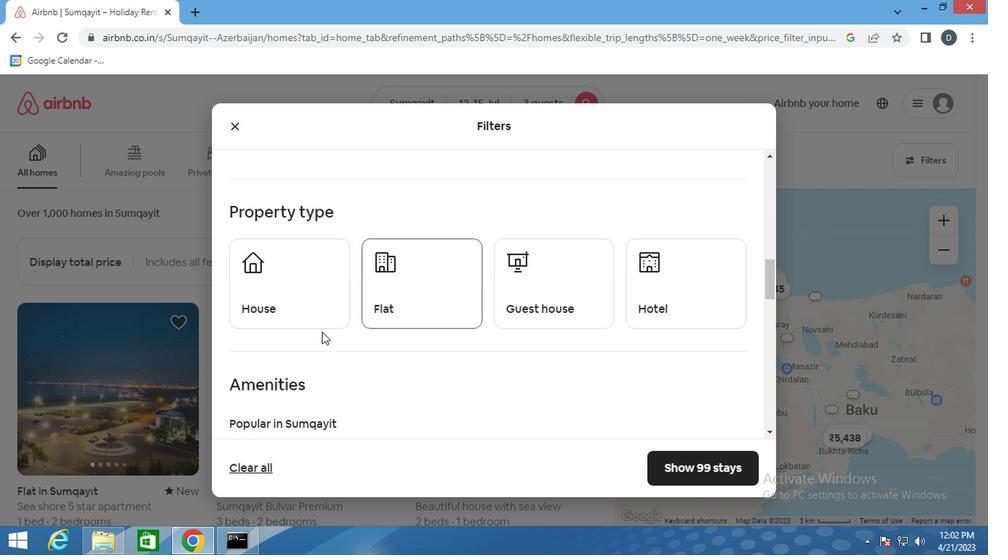 
Action: Mouse pressed left at (278, 298)
Screenshot: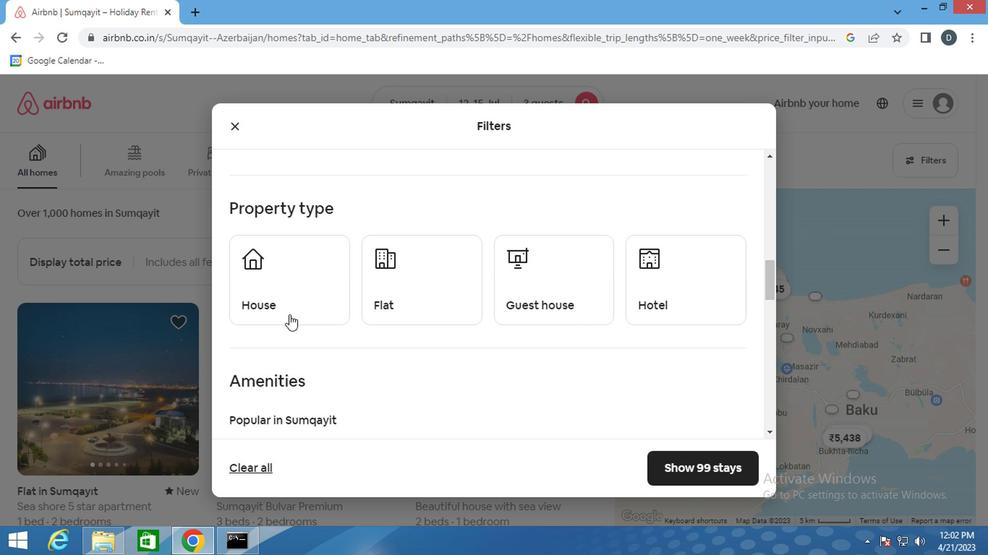 
Action: Mouse moved to (425, 291)
Screenshot: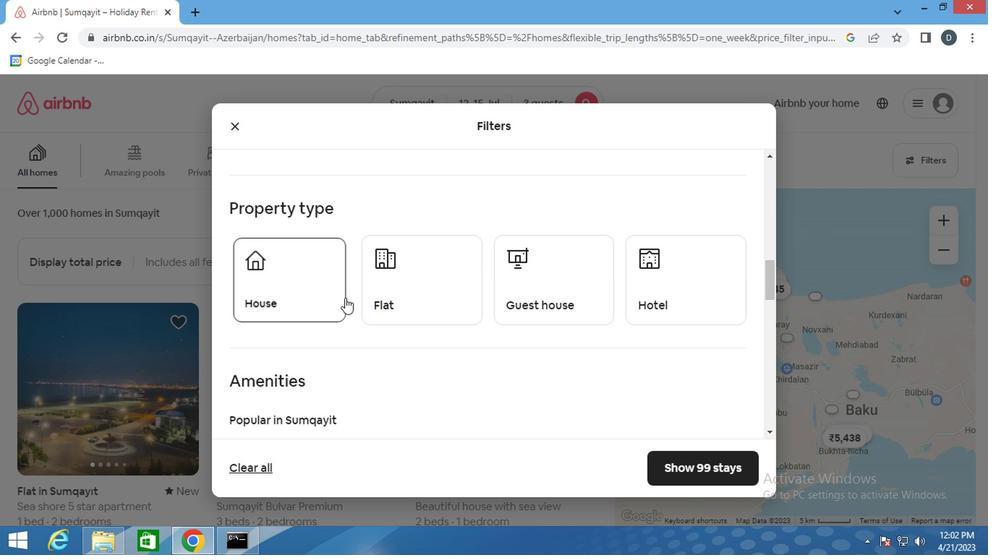 
Action: Mouse pressed left at (425, 291)
Screenshot: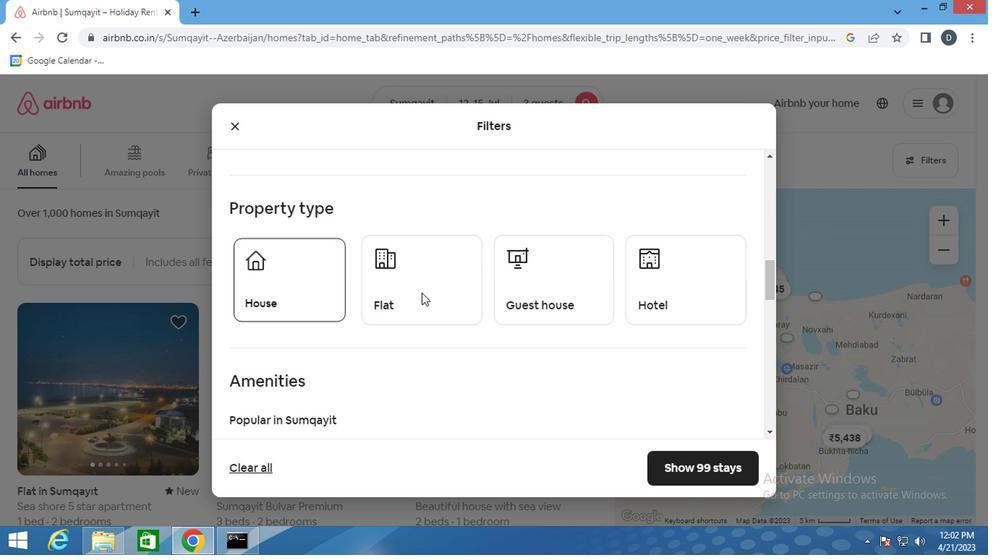 
Action: Mouse moved to (530, 286)
Screenshot: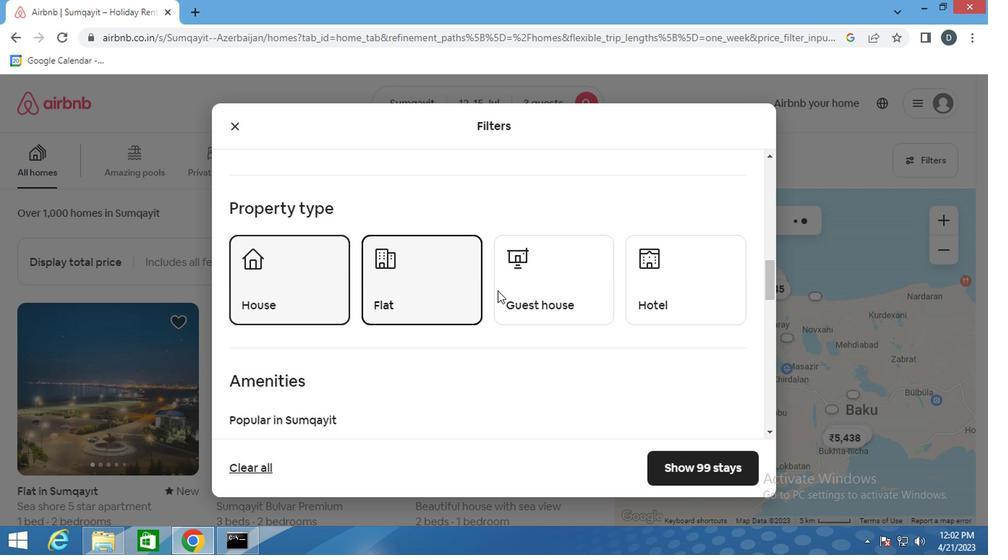
Action: Mouse pressed left at (530, 286)
Screenshot: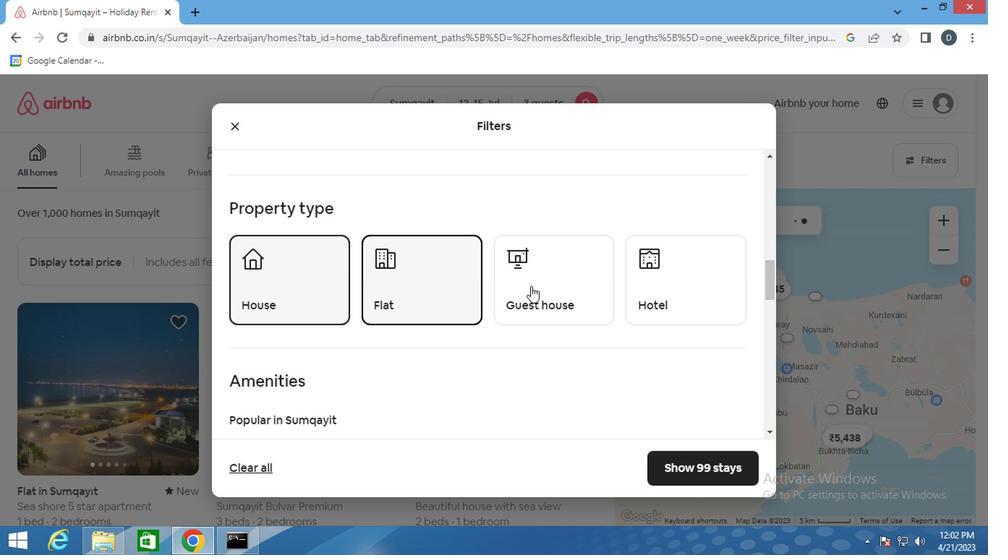 
Action: Mouse moved to (493, 357)
Screenshot: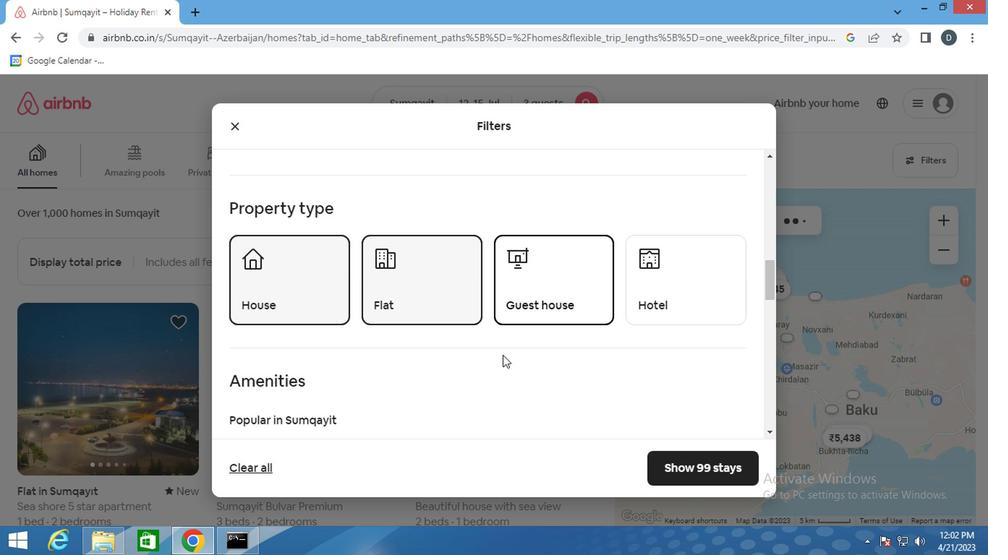 
Action: Mouse scrolled (493, 356) with delta (0, -1)
Screenshot: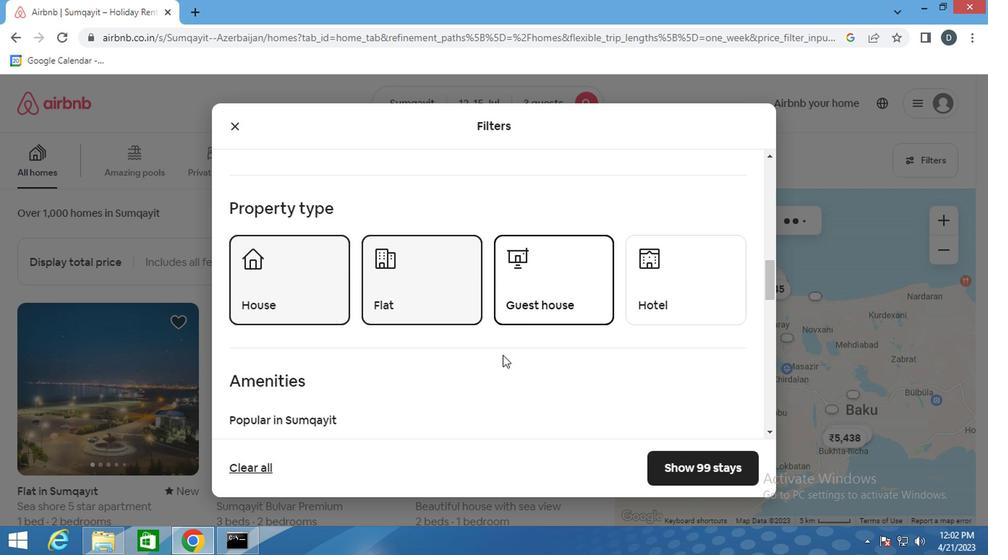 
Action: Mouse scrolled (493, 356) with delta (0, -1)
Screenshot: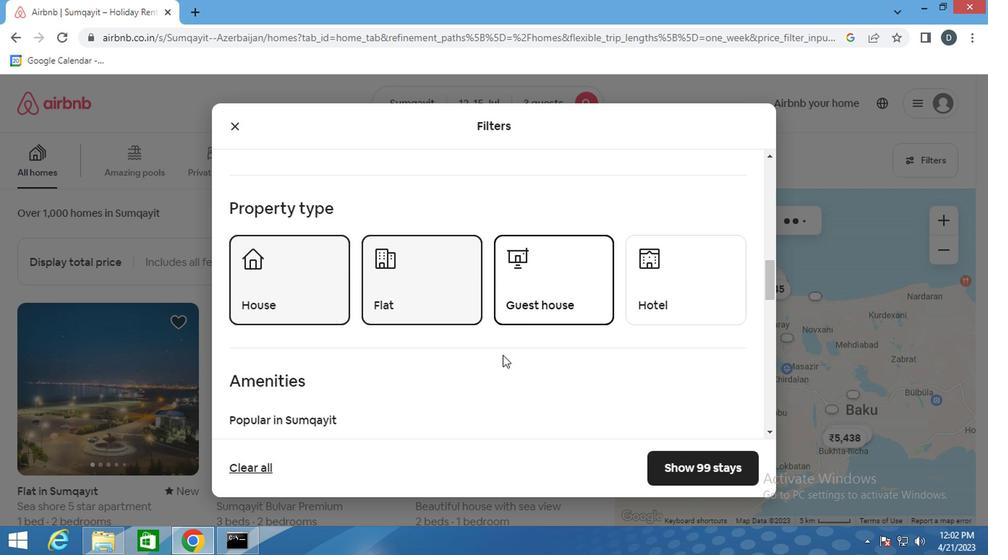 
Action: Mouse moved to (439, 326)
Screenshot: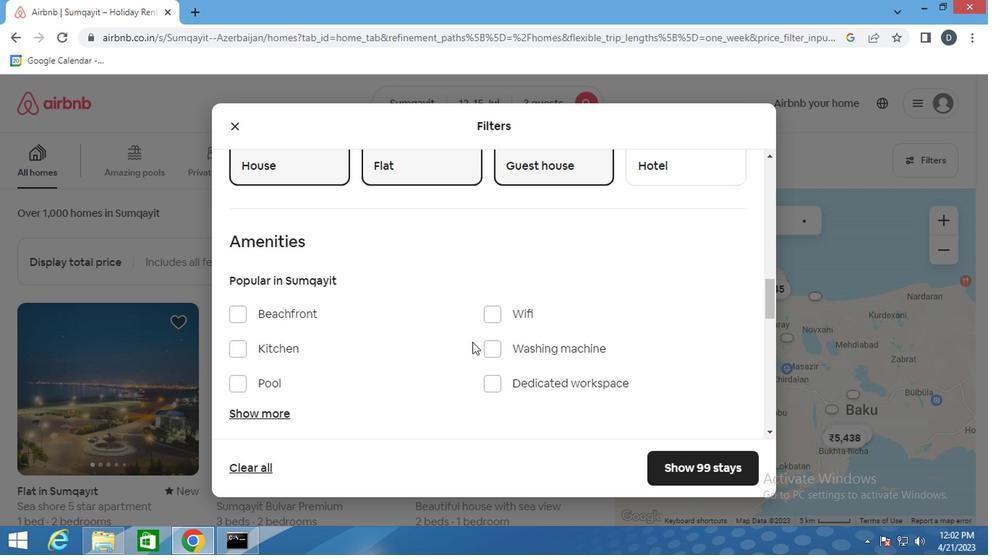 
Action: Mouse scrolled (439, 325) with delta (0, 0)
Screenshot: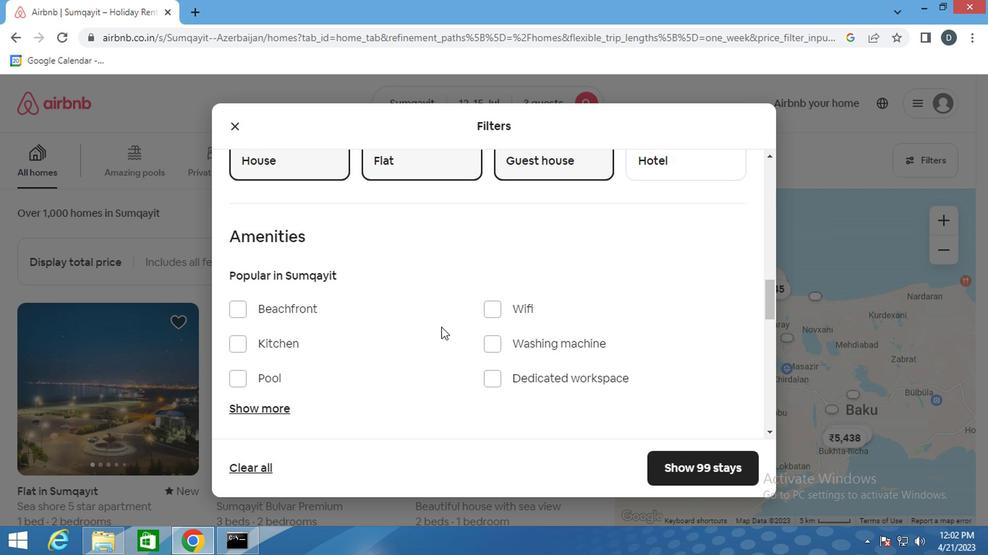 
Action: Mouse scrolled (439, 325) with delta (0, 0)
Screenshot: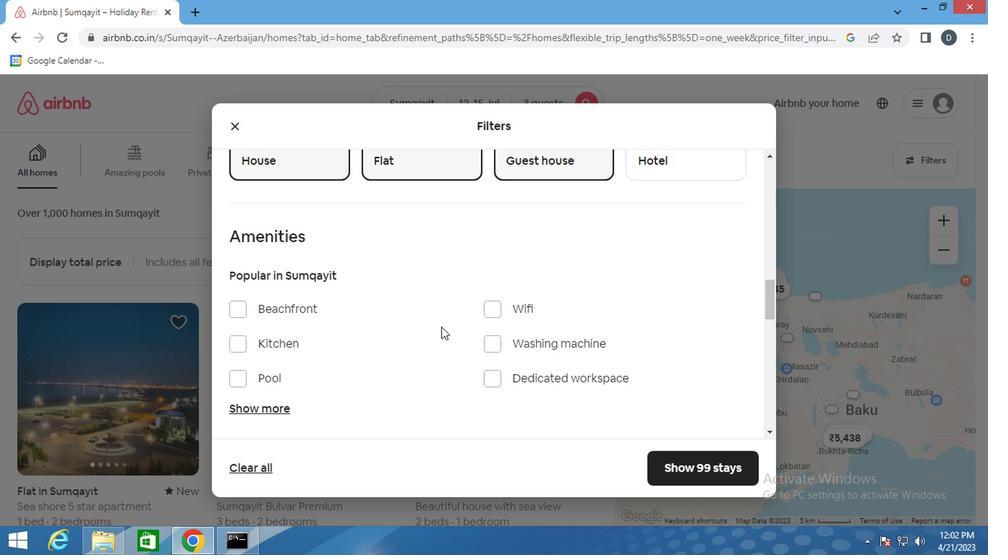 
Action: Mouse moved to (487, 305)
Screenshot: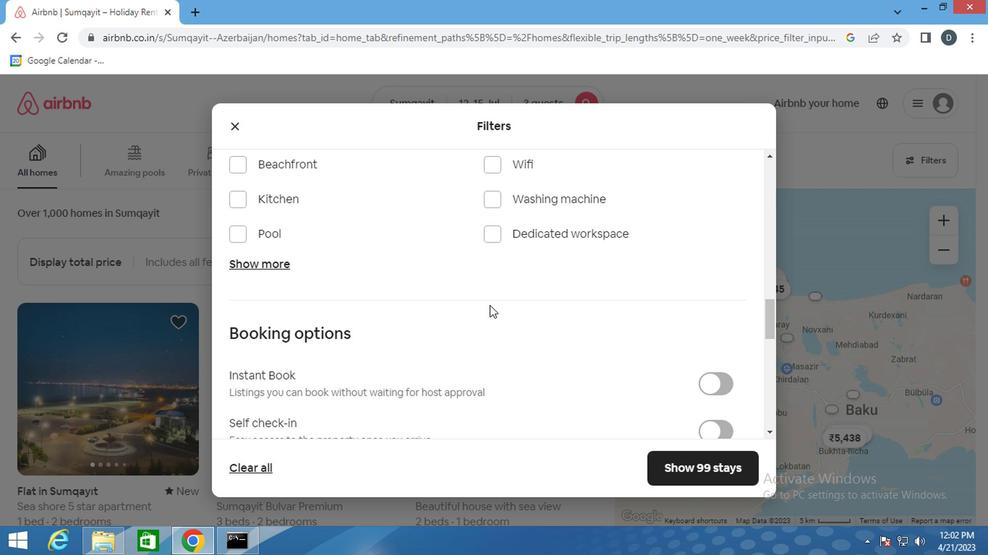 
Action: Mouse scrolled (487, 305) with delta (0, 0)
Screenshot: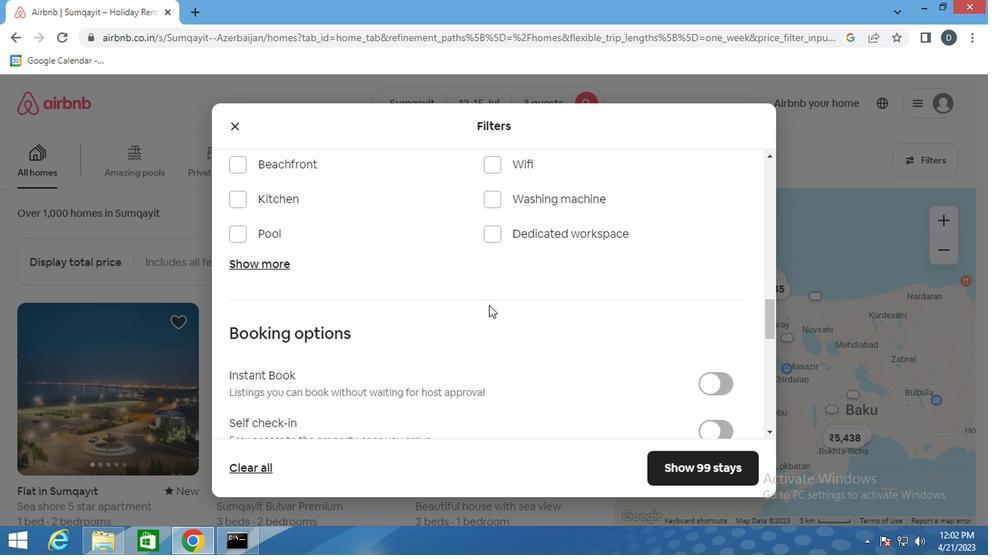 
Action: Mouse moved to (276, 334)
Screenshot: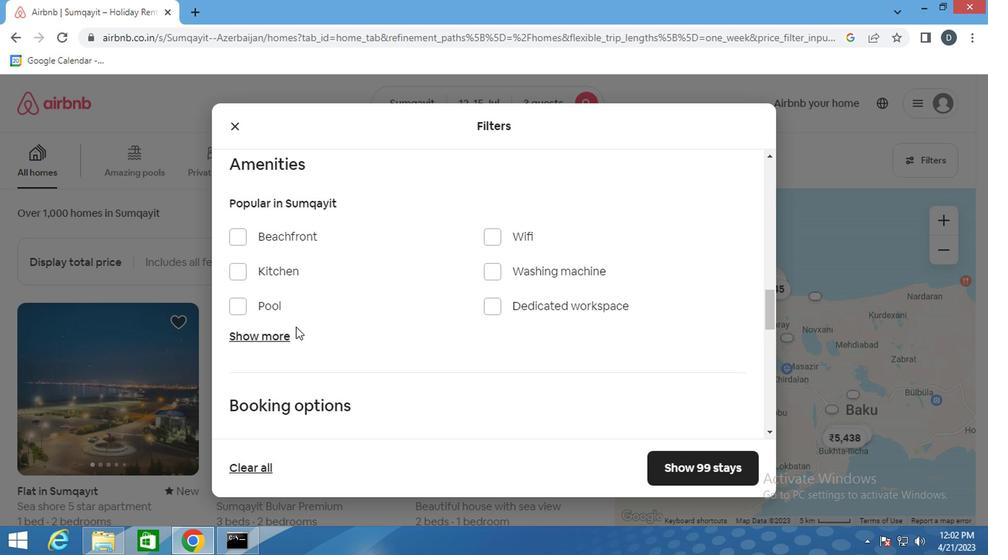 
Action: Mouse pressed left at (276, 334)
Screenshot: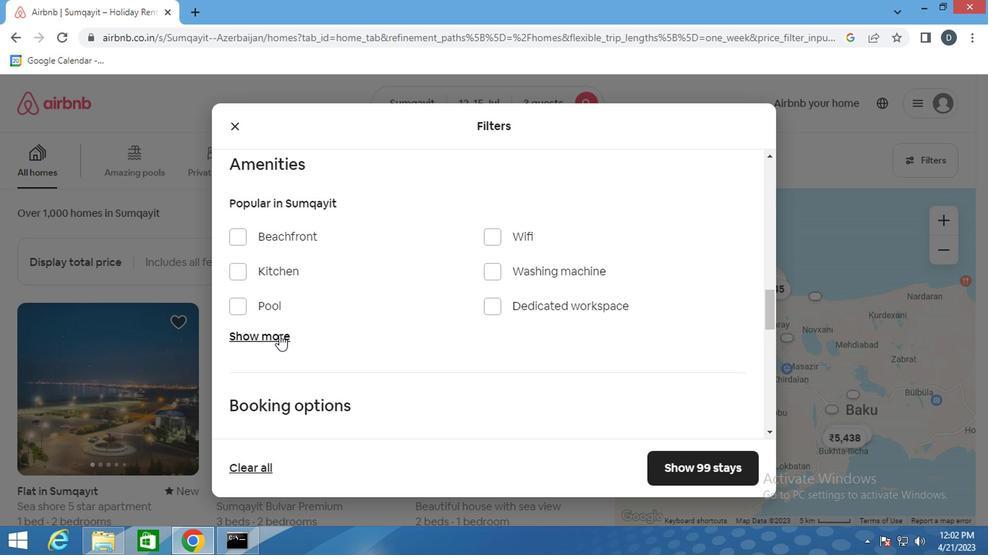 
Action: Mouse moved to (402, 335)
Screenshot: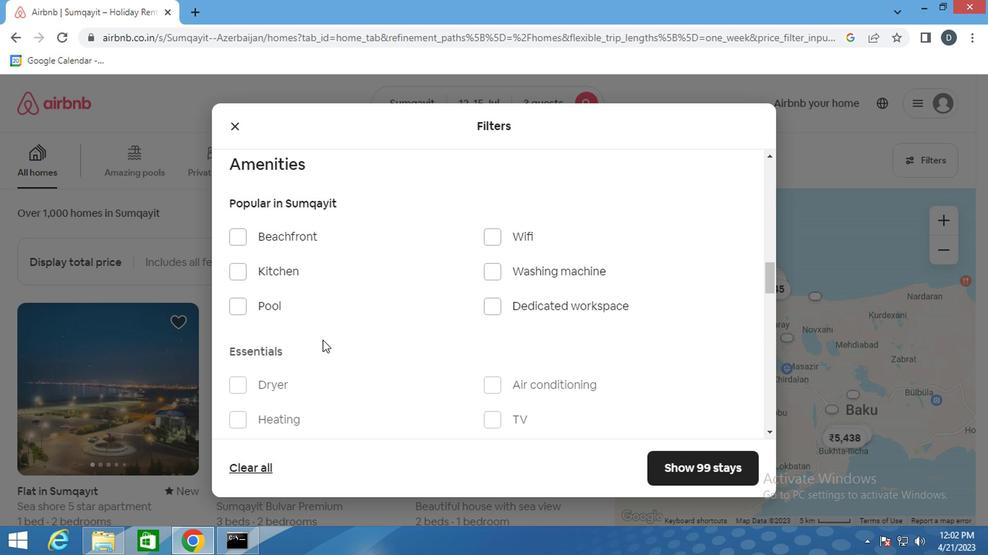 
Action: Mouse scrolled (402, 334) with delta (0, -1)
Screenshot: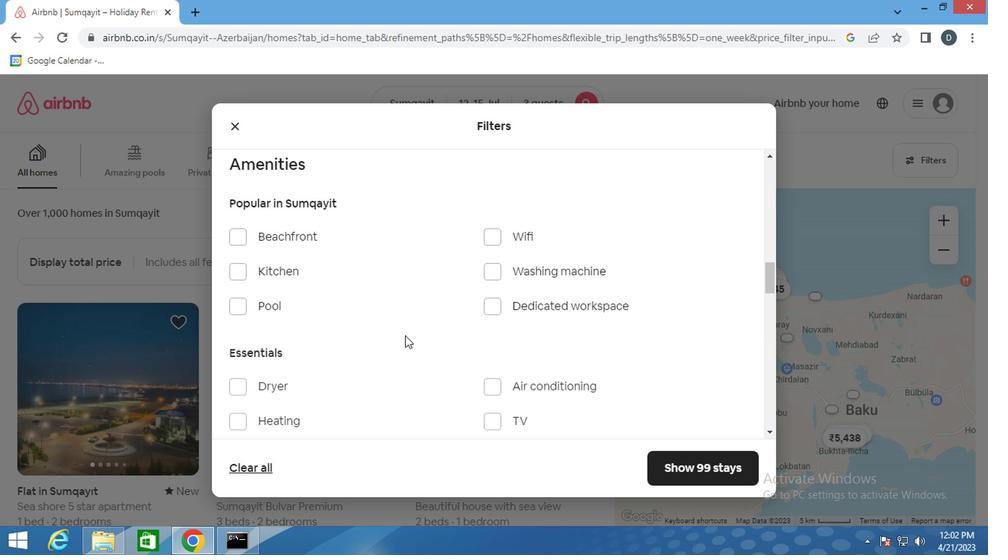 
Action: Mouse moved to (535, 316)
Screenshot: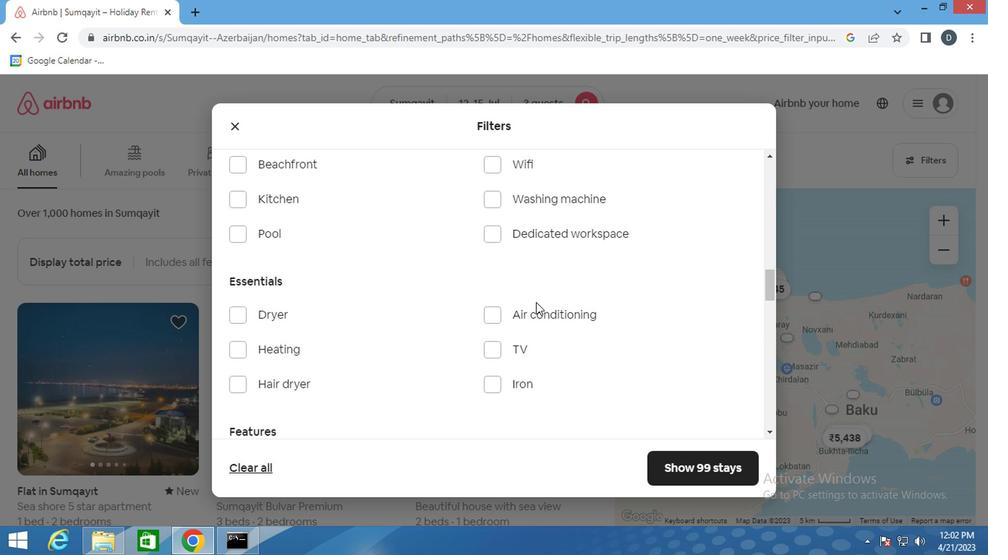 
Action: Mouse pressed left at (535, 316)
Screenshot: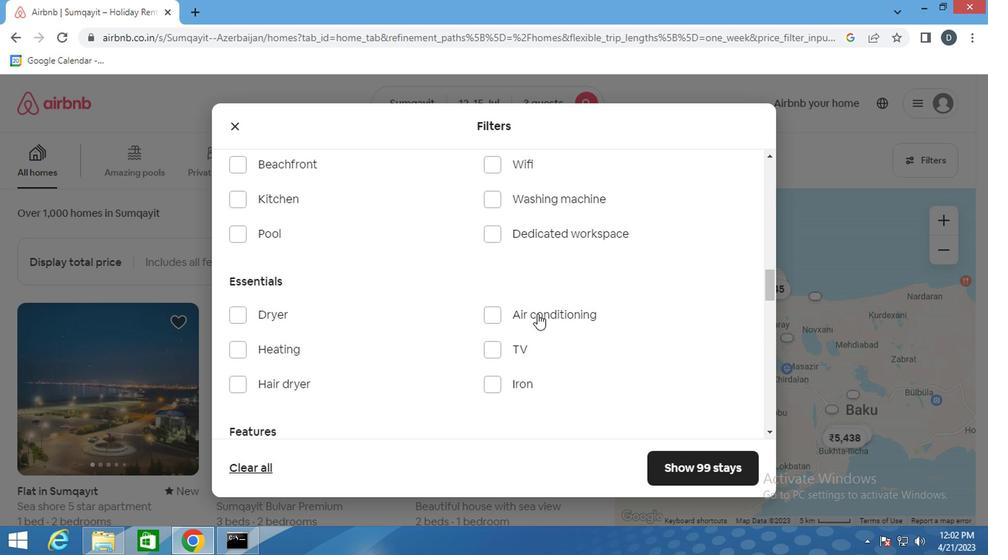 
Action: Mouse moved to (462, 324)
Screenshot: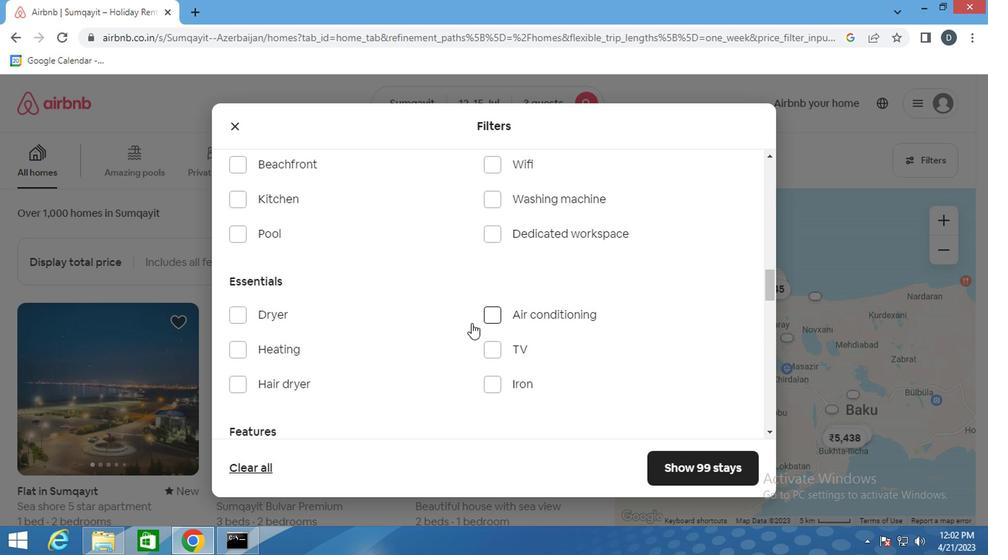 
Action: Mouse scrolled (462, 324) with delta (0, 0)
Screenshot: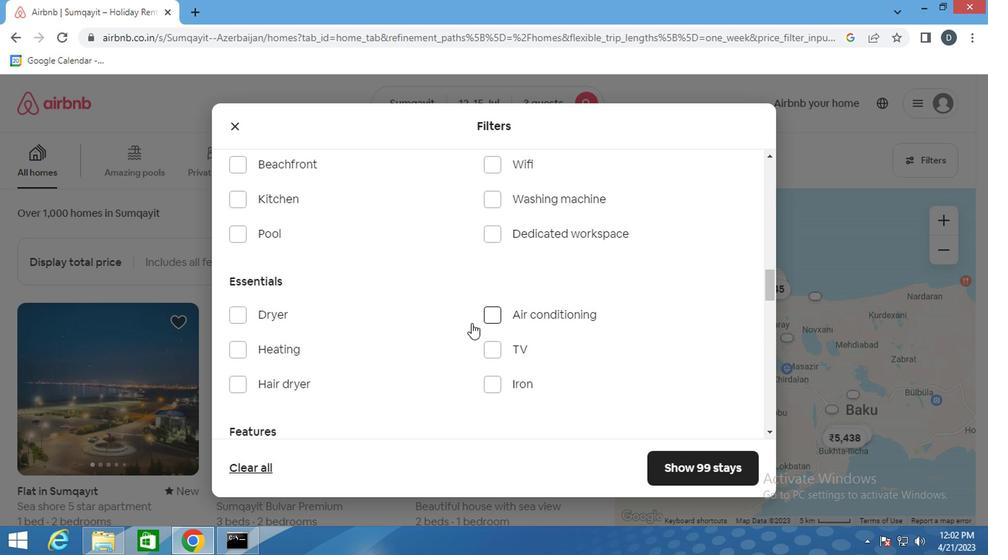 
Action: Mouse scrolled (462, 324) with delta (0, 0)
Screenshot: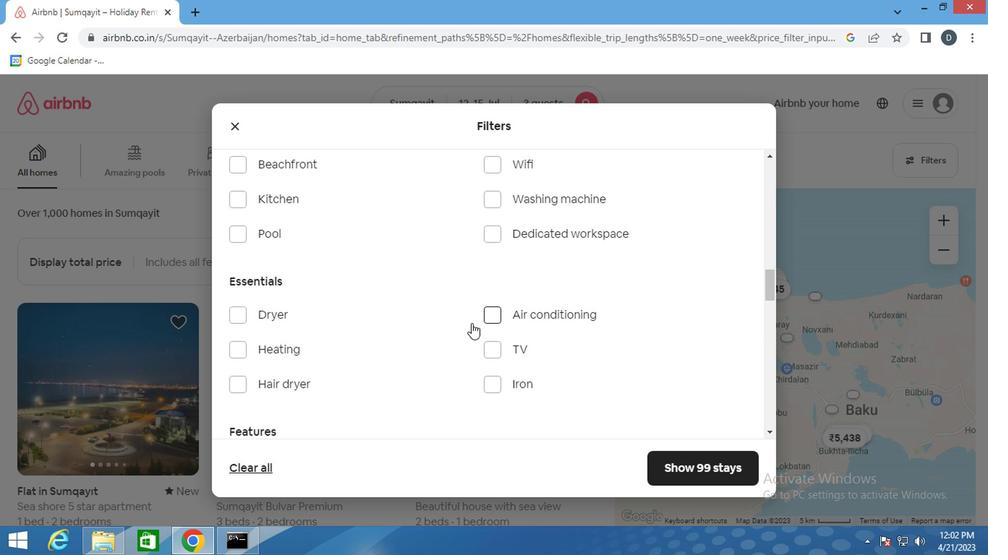 
Action: Mouse scrolled (462, 324) with delta (0, 0)
Screenshot: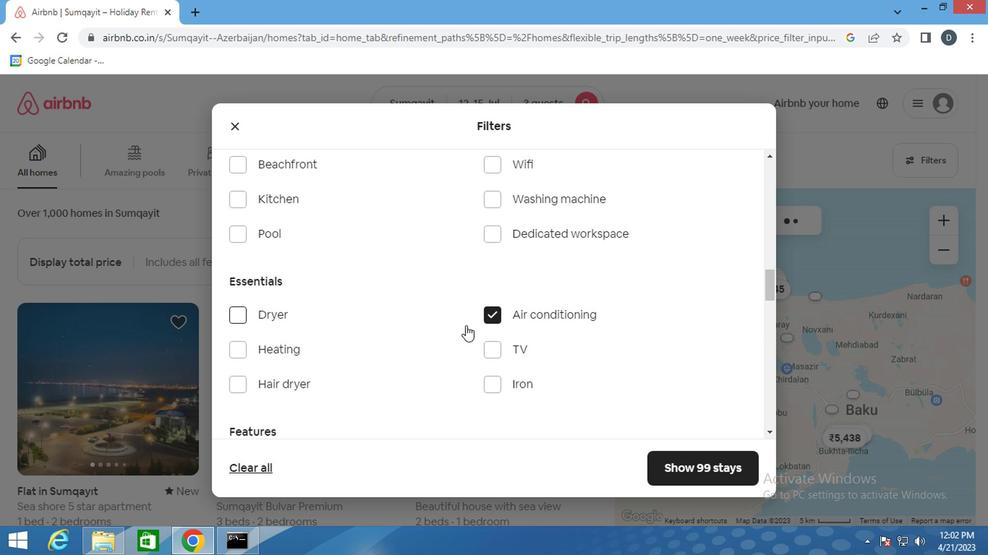 
Action: Mouse moved to (462, 325)
Screenshot: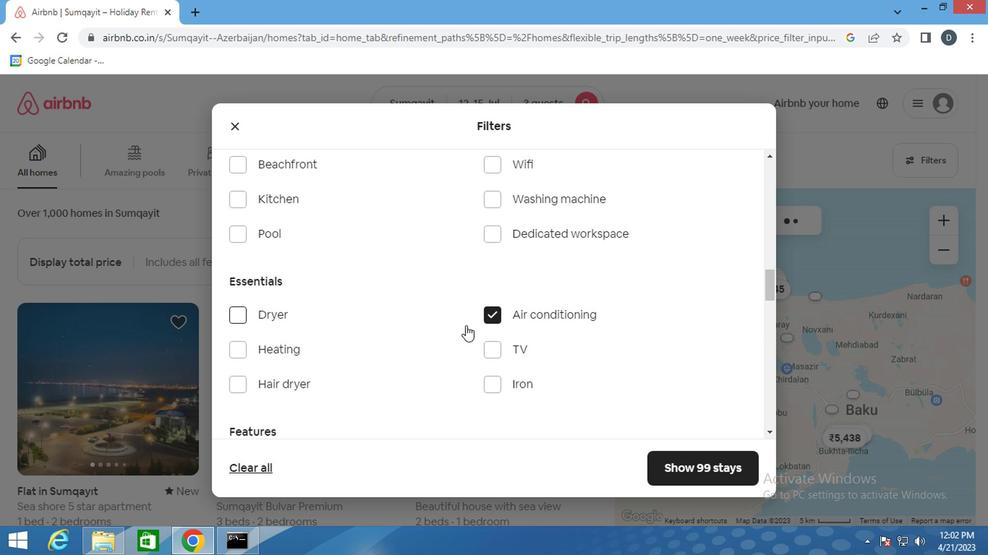 
Action: Mouse scrolled (462, 324) with delta (0, -1)
Screenshot: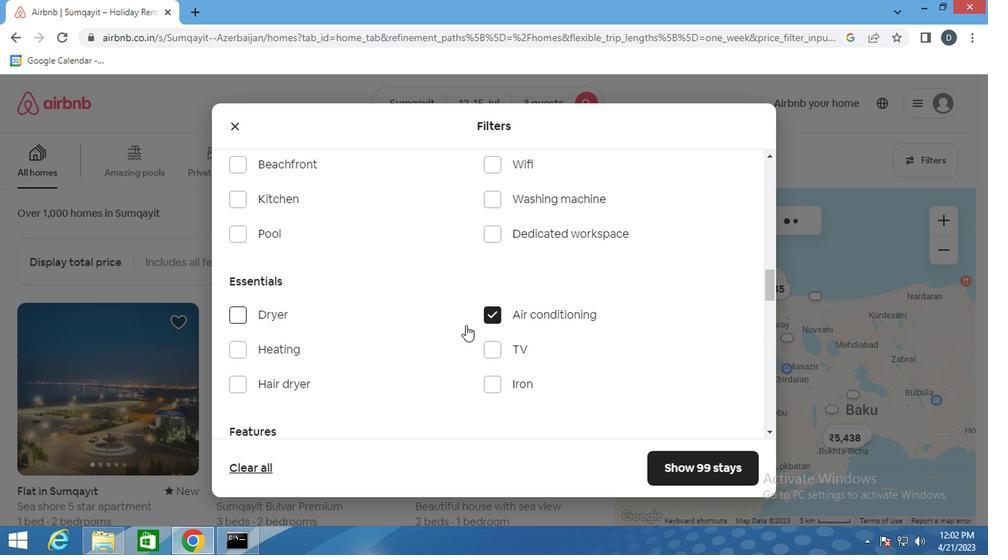 
Action: Mouse scrolled (462, 324) with delta (0, -1)
Screenshot: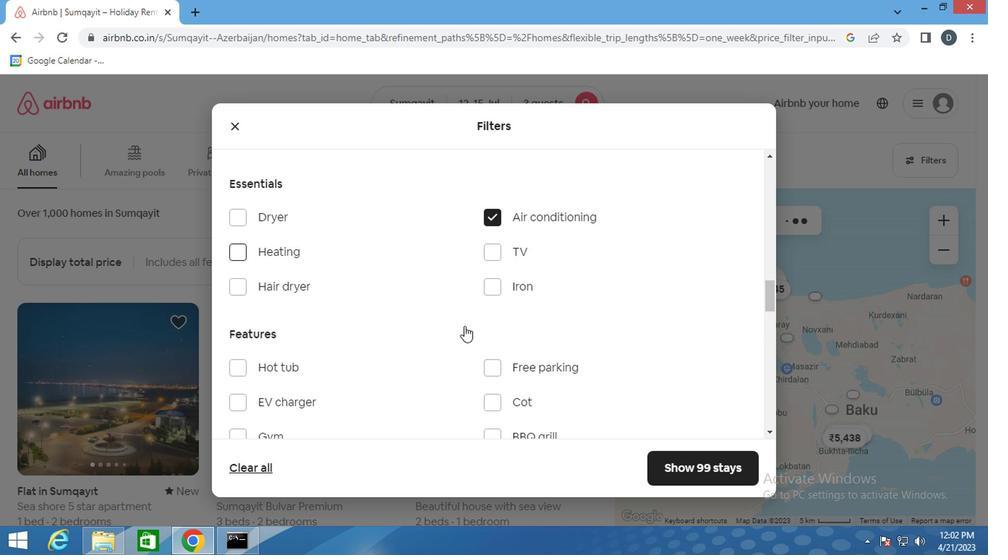 
Action: Mouse scrolled (462, 324) with delta (0, -1)
Screenshot: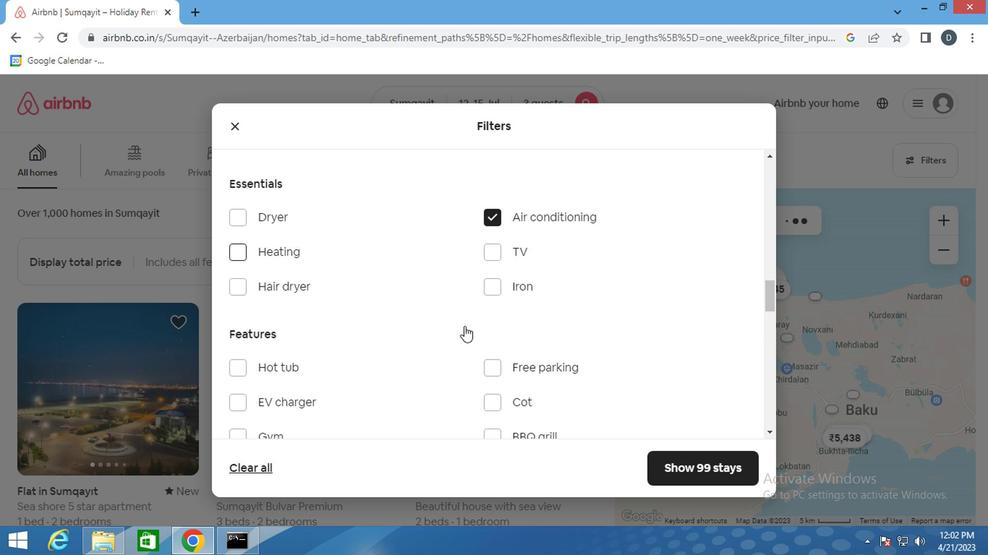 
Action: Mouse scrolled (462, 324) with delta (0, -1)
Screenshot: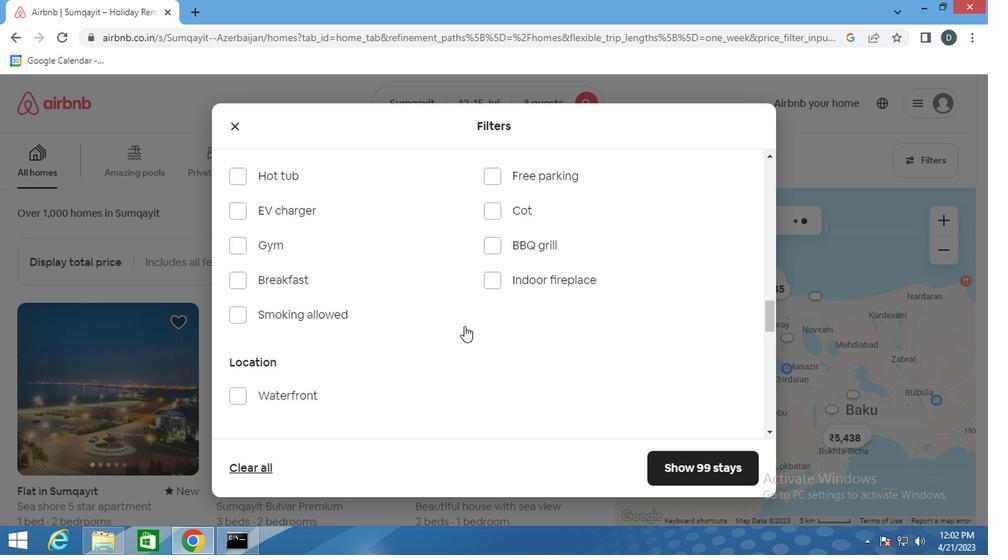 
Action: Mouse moved to (571, 338)
Screenshot: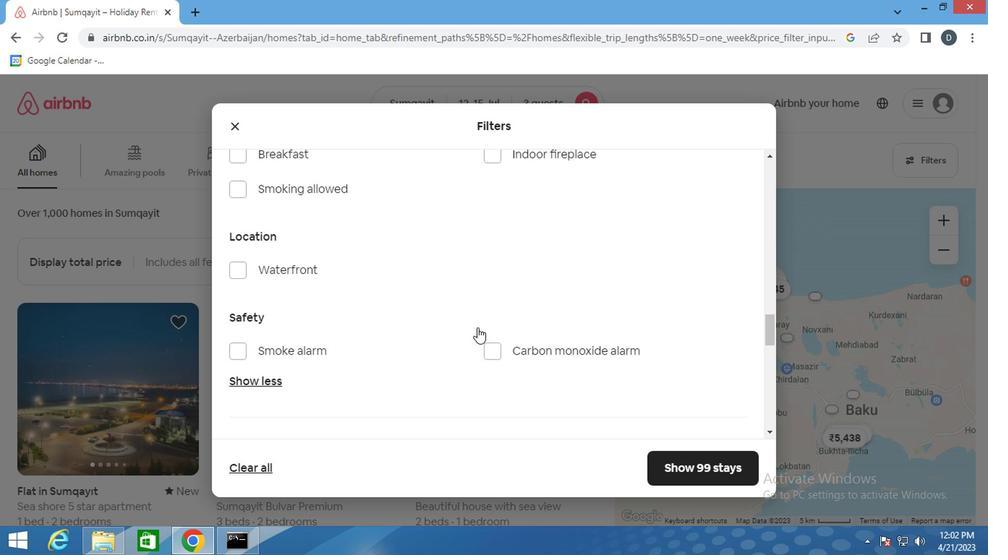 
Action: Mouse scrolled (571, 337) with delta (0, -1)
Screenshot: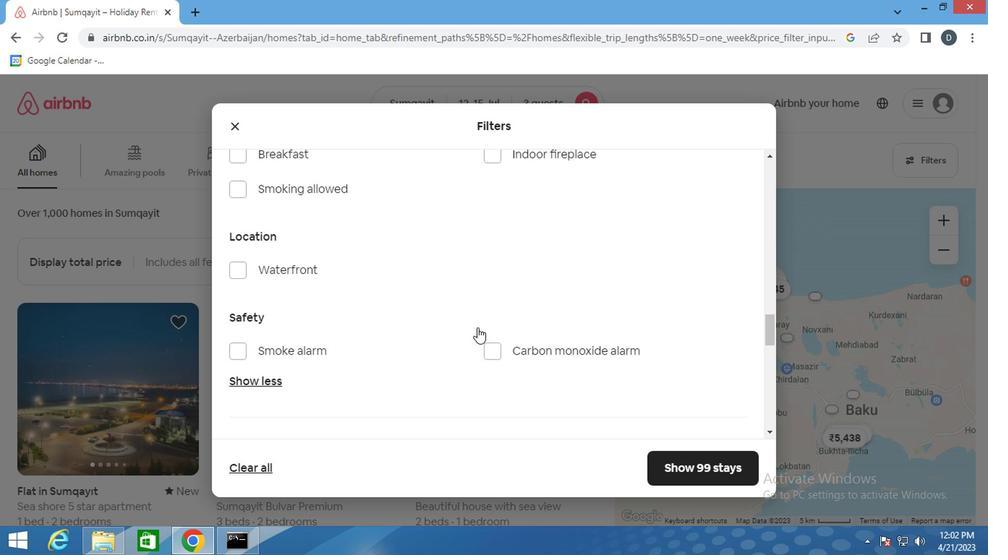 
Action: Mouse moved to (672, 337)
Screenshot: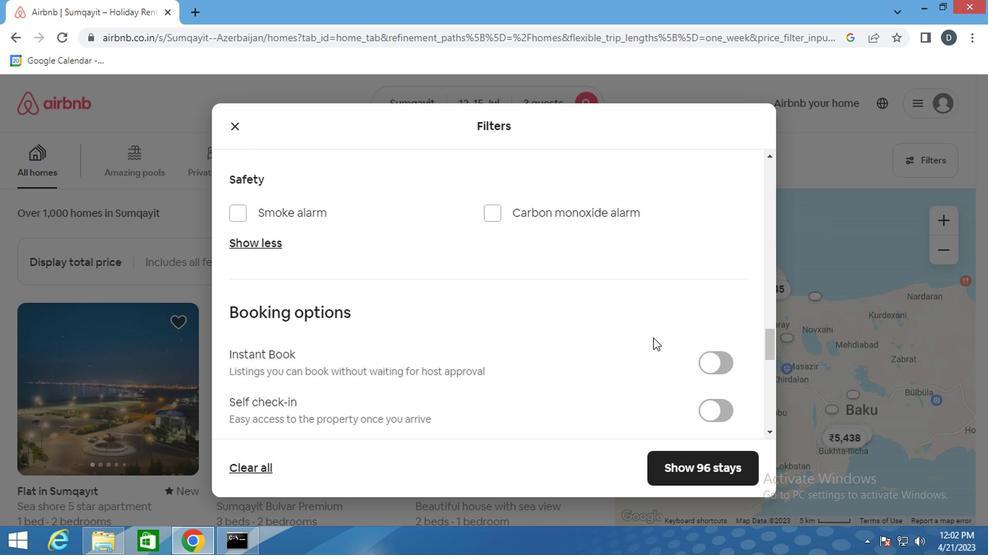 
Action: Mouse scrolled (672, 336) with delta (0, 0)
Screenshot: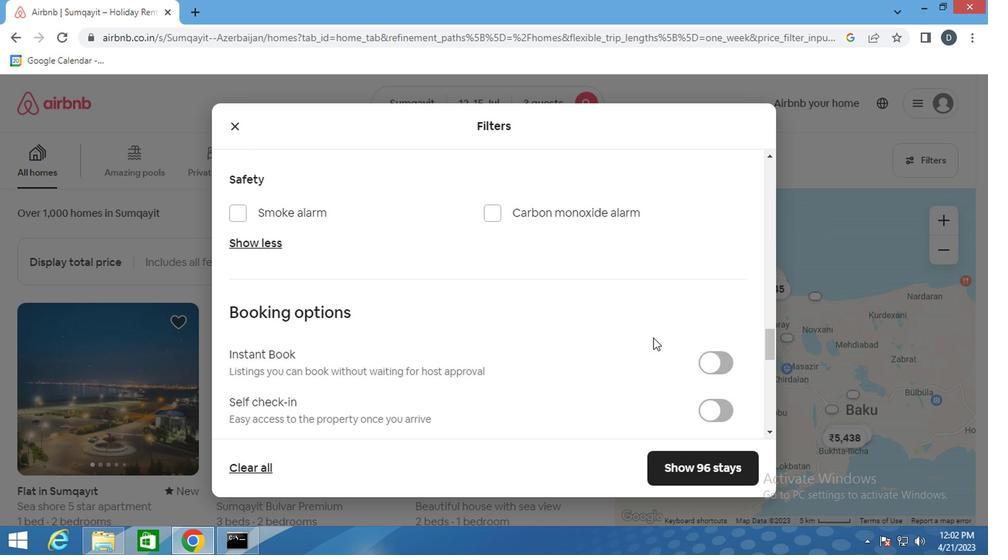 
Action: Mouse scrolled (672, 336) with delta (0, 0)
Screenshot: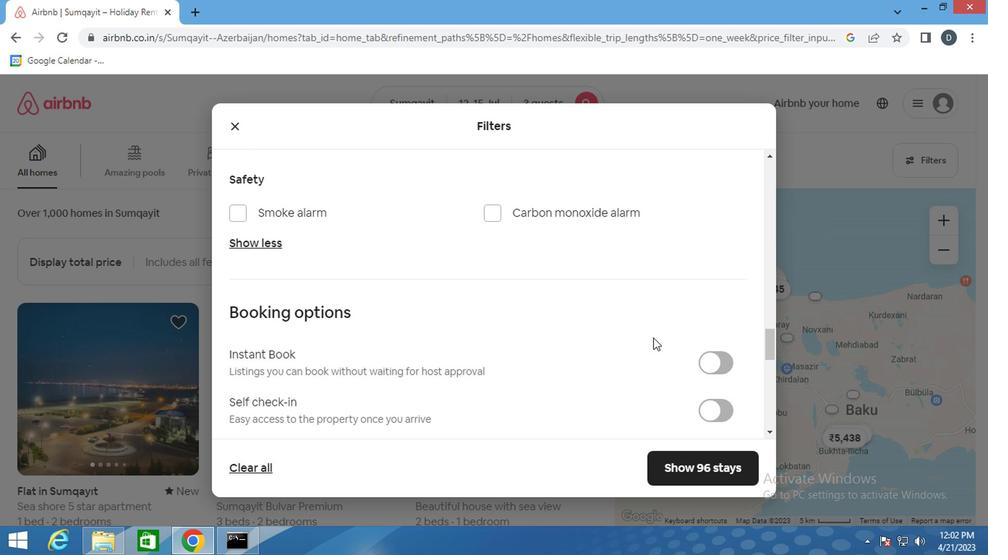 
Action: Mouse moved to (722, 241)
Screenshot: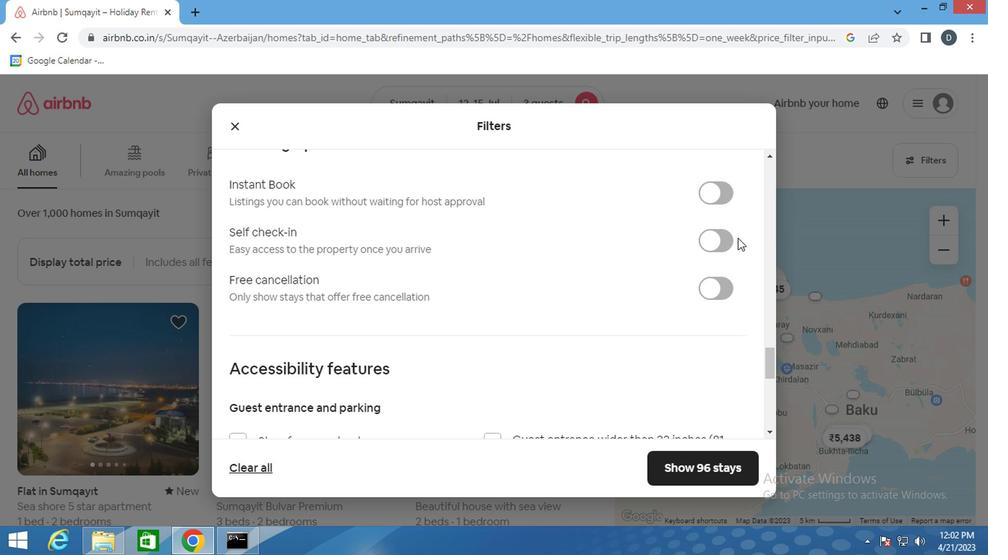 
Action: Mouse pressed left at (722, 241)
Screenshot: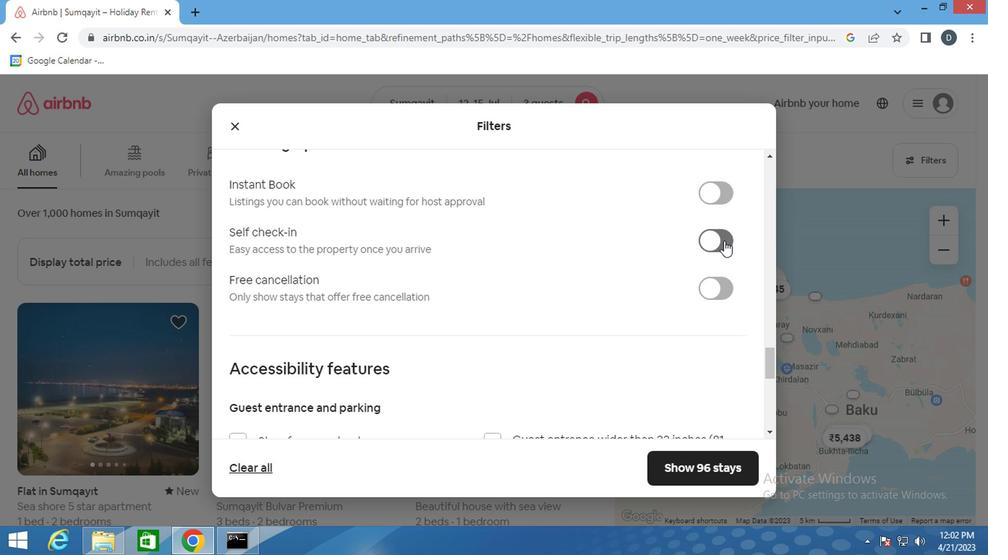 
Action: Mouse moved to (600, 299)
Screenshot: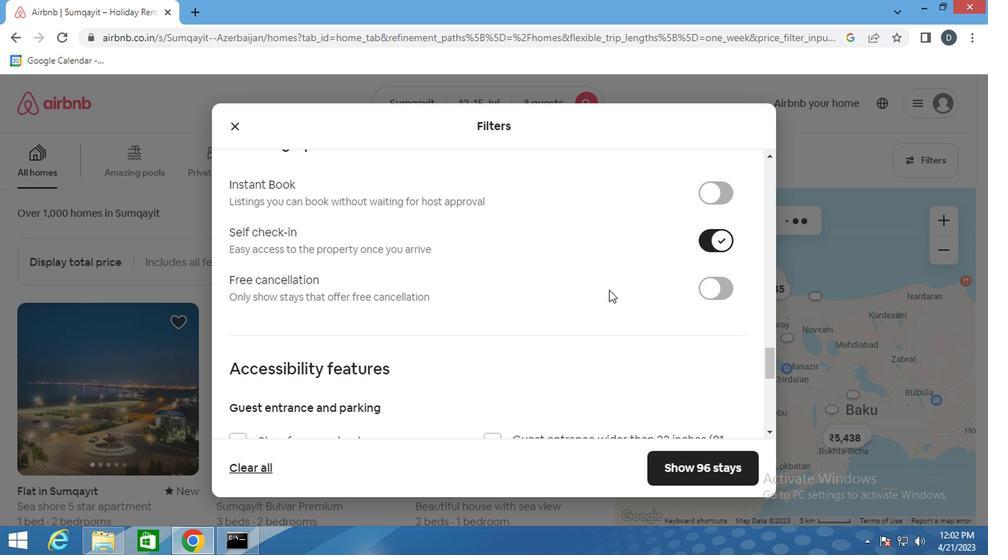 
Action: Mouse scrolled (600, 298) with delta (0, -1)
Screenshot: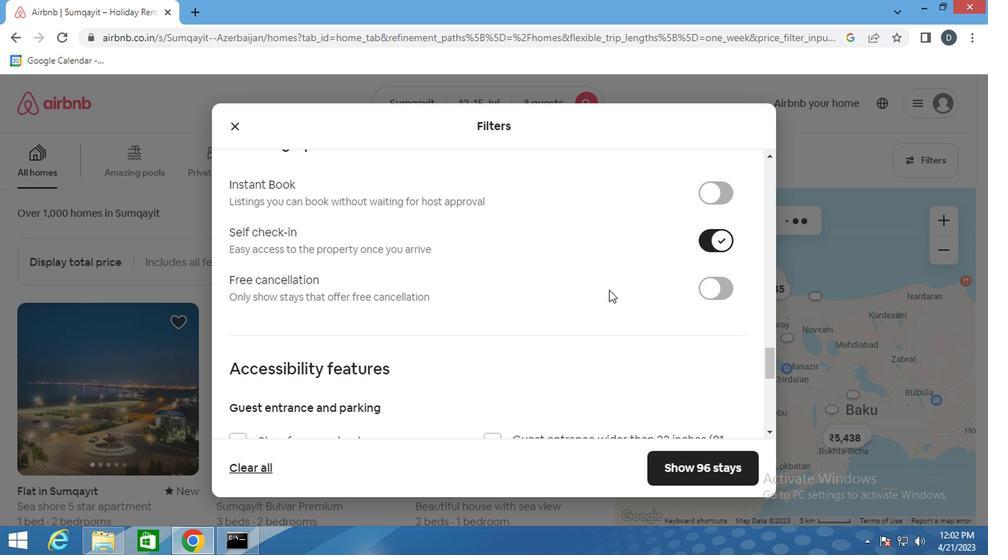 
Action: Mouse moved to (600, 305)
Screenshot: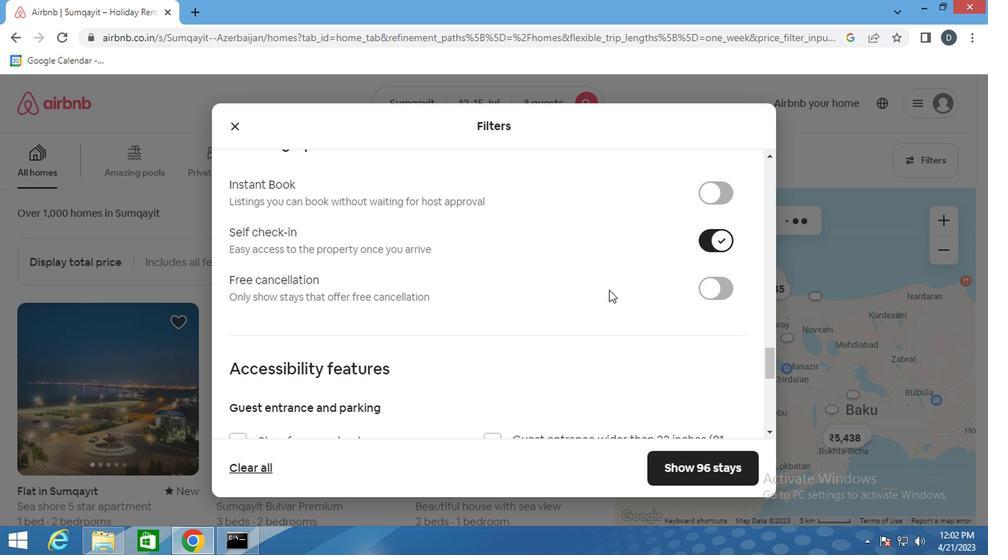 
Action: Mouse scrolled (600, 305) with delta (0, 0)
Screenshot: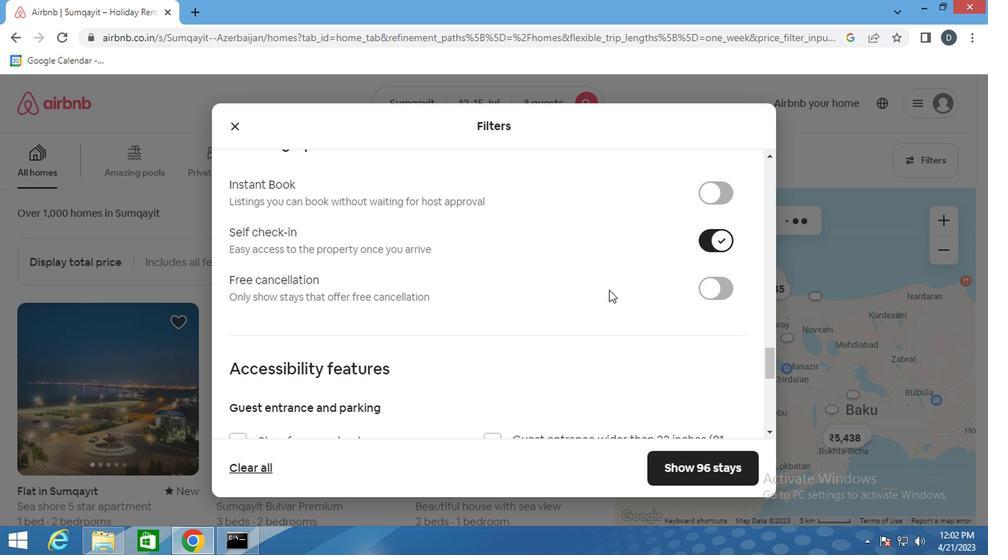 
Action: Mouse moved to (600, 310)
Screenshot: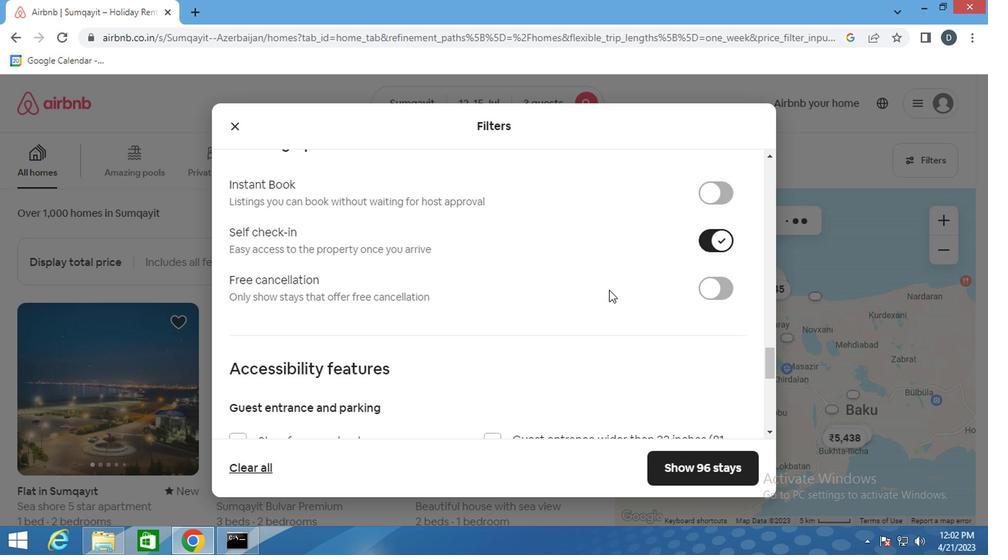 
Action: Mouse scrolled (600, 309) with delta (0, -1)
Screenshot: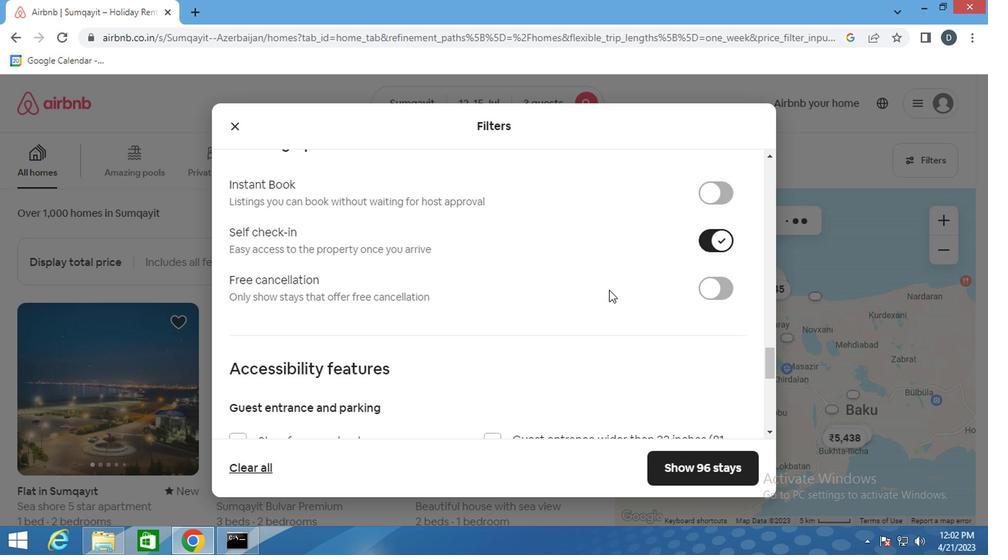 
Action: Mouse moved to (601, 316)
Screenshot: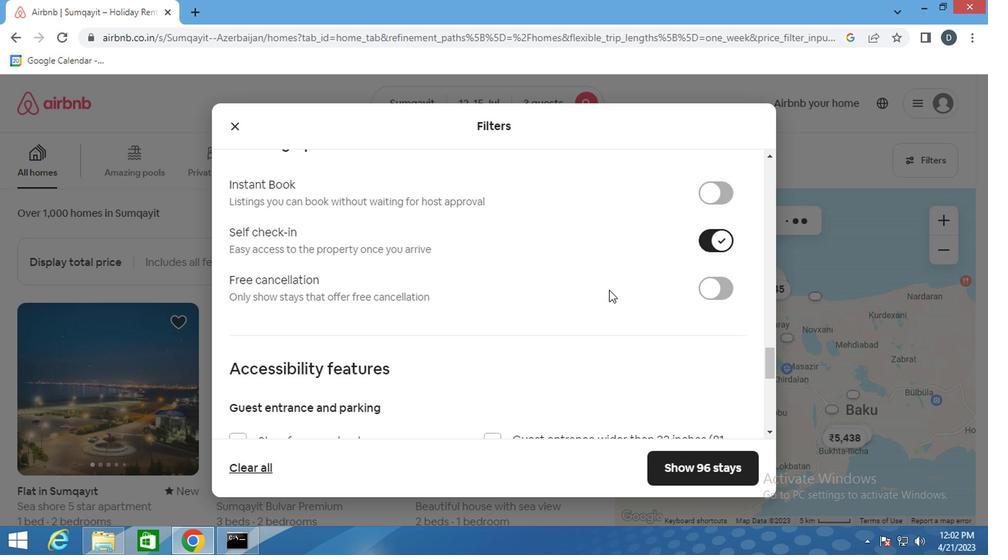 
Action: Mouse scrolled (601, 314) with delta (0, -1)
Screenshot: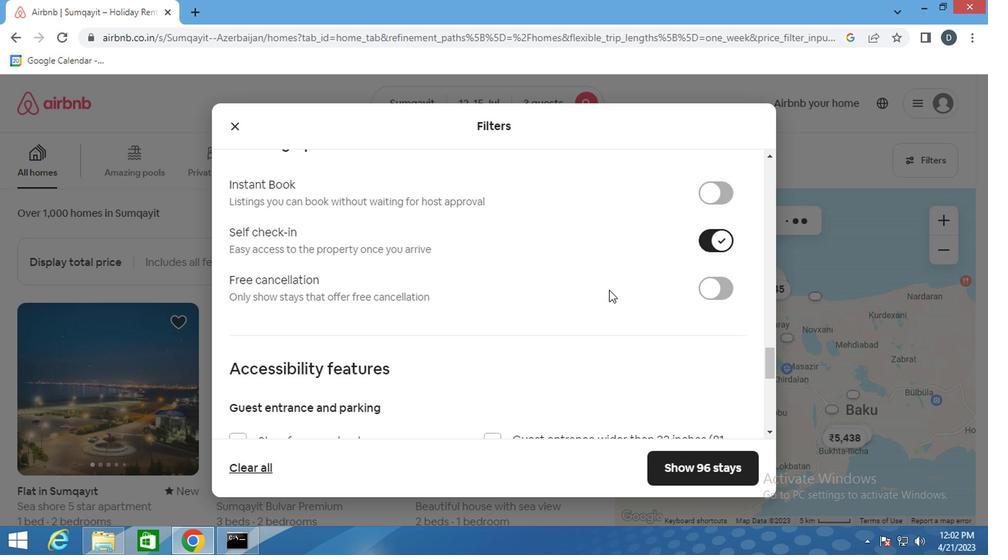 
Action: Mouse moved to (603, 320)
Screenshot: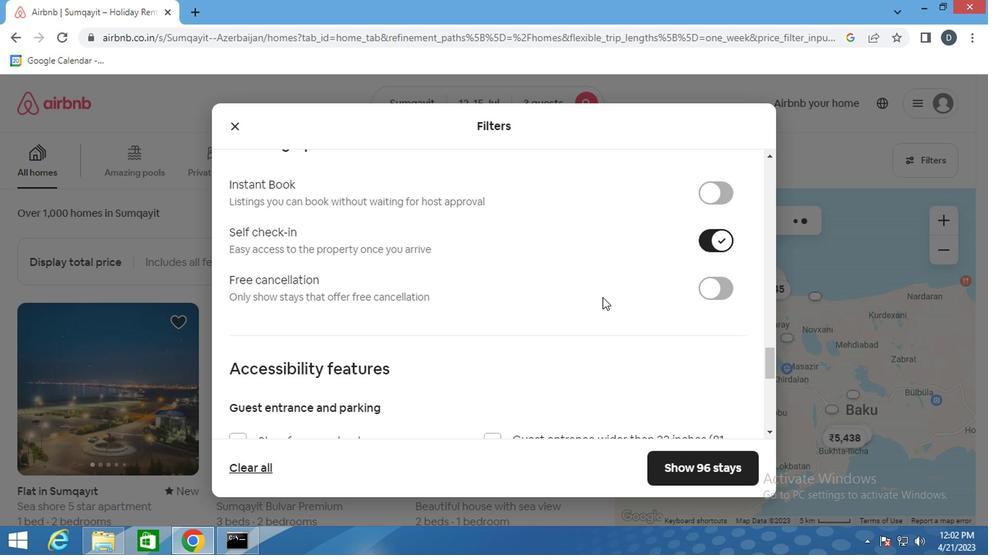 
Action: Mouse scrolled (603, 319) with delta (0, -1)
Screenshot: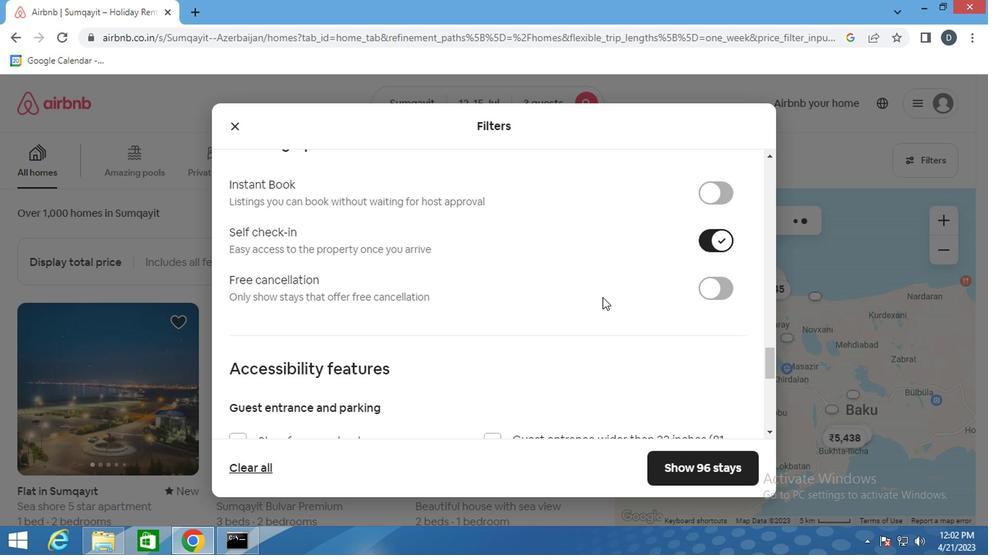 
Action: Mouse moved to (664, 331)
Screenshot: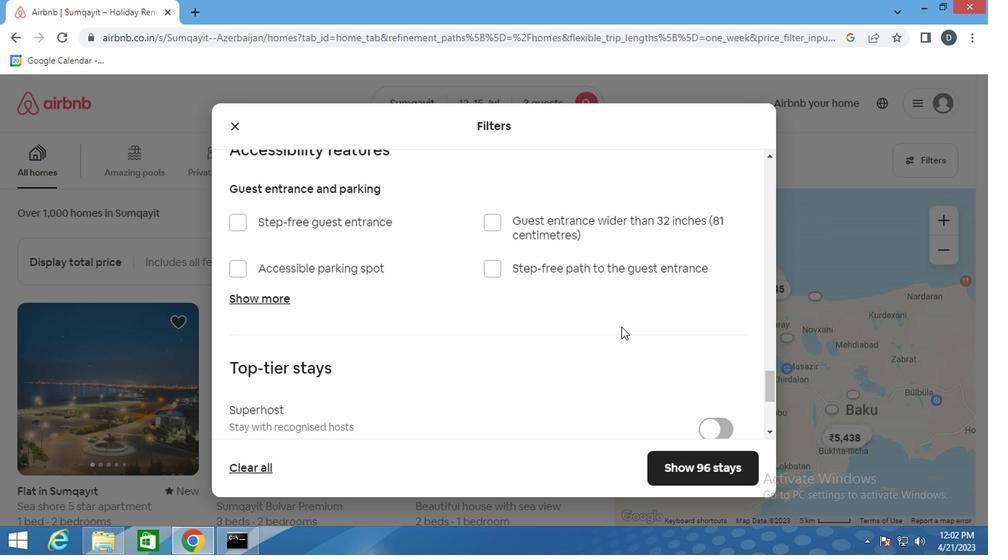 
Action: Mouse scrolled (664, 331) with delta (0, 0)
Screenshot: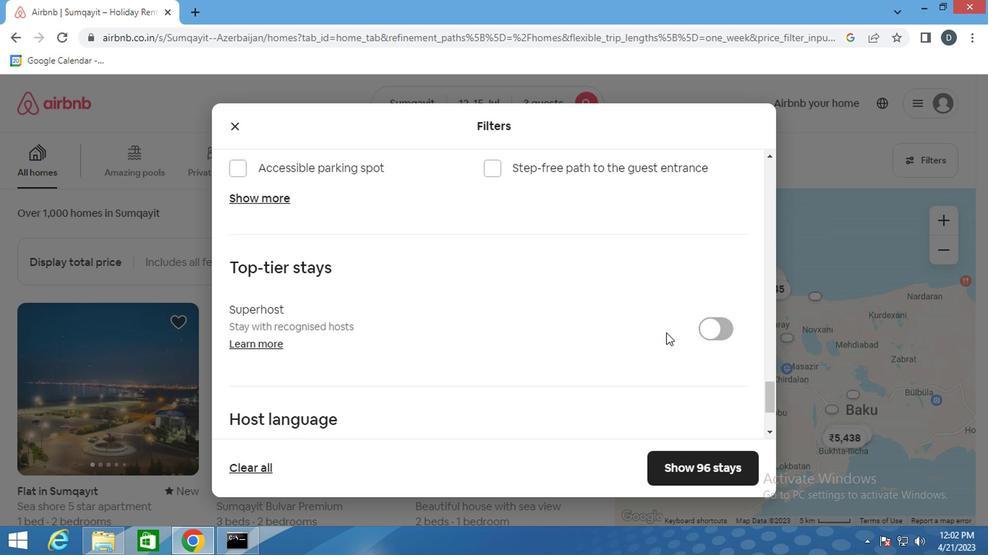 
Action: Mouse scrolled (664, 331) with delta (0, 0)
Screenshot: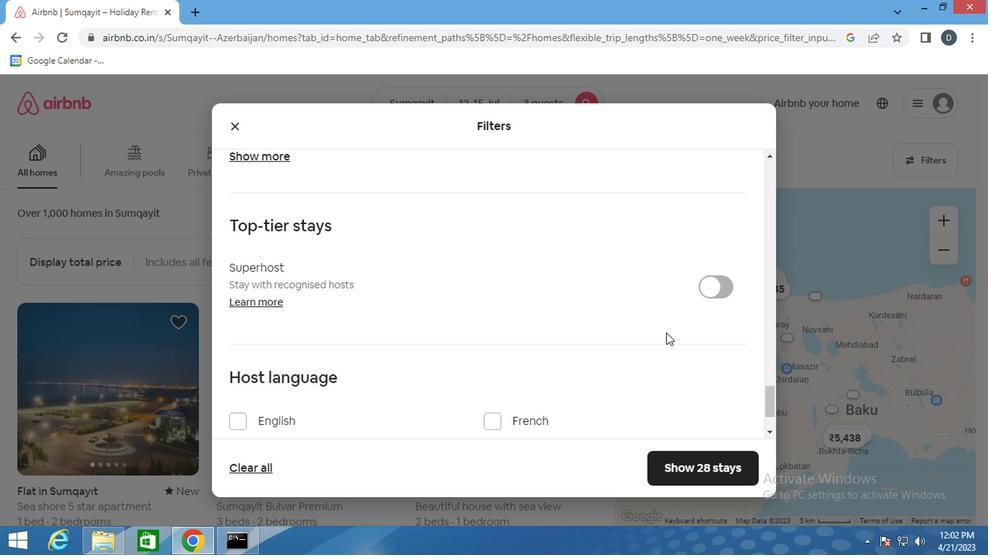 
Action: Mouse moved to (638, 318)
Screenshot: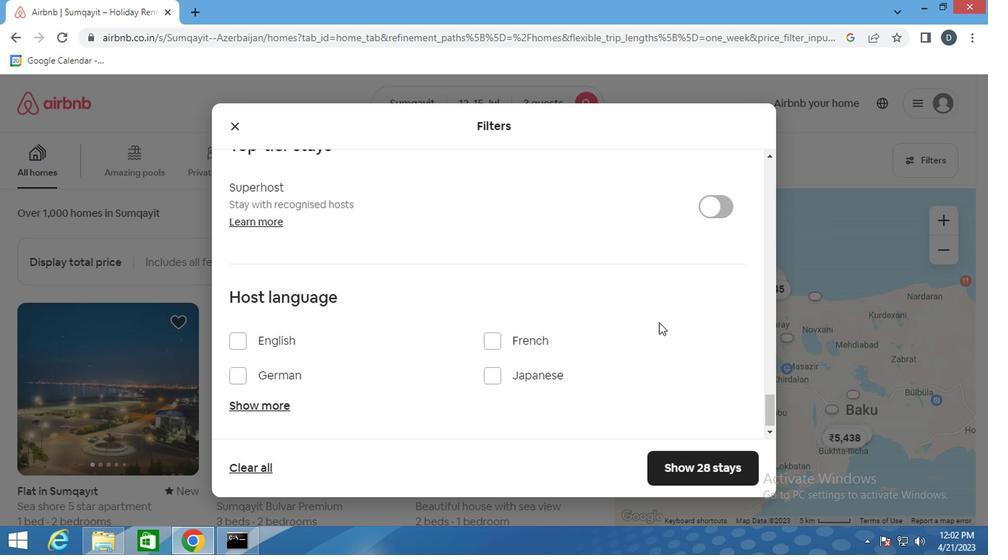 
Action: Mouse scrolled (638, 318) with delta (0, 0)
Screenshot: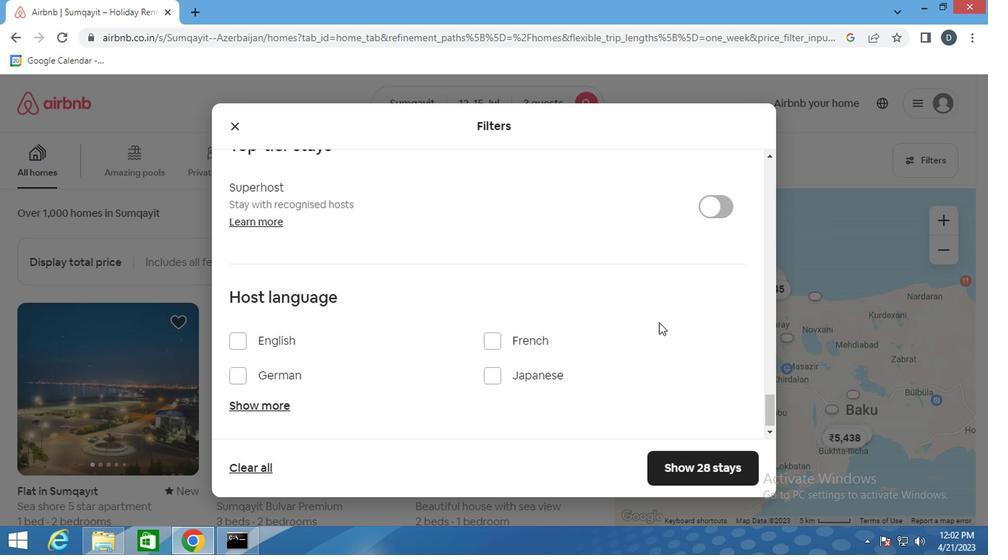 
Action: Mouse moved to (636, 318)
Screenshot: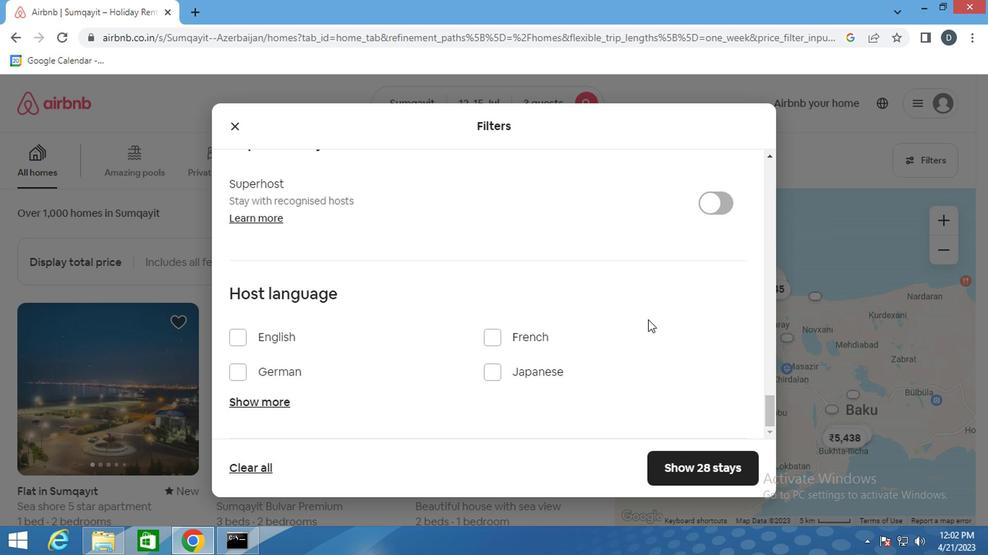 
Action: Mouse scrolled (636, 318) with delta (0, 0)
Screenshot: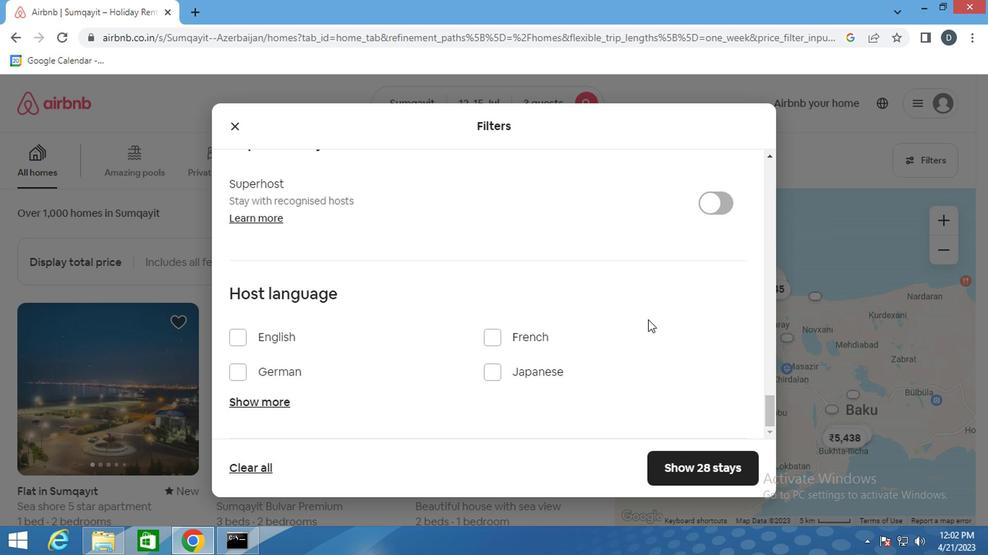 
Action: Mouse moved to (292, 344)
Screenshot: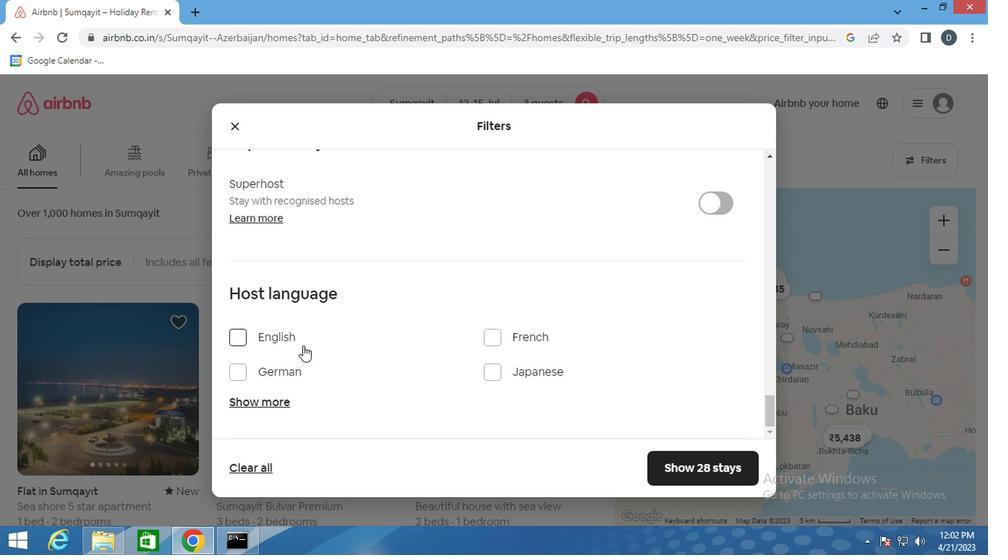 
Action: Mouse pressed left at (292, 344)
Screenshot: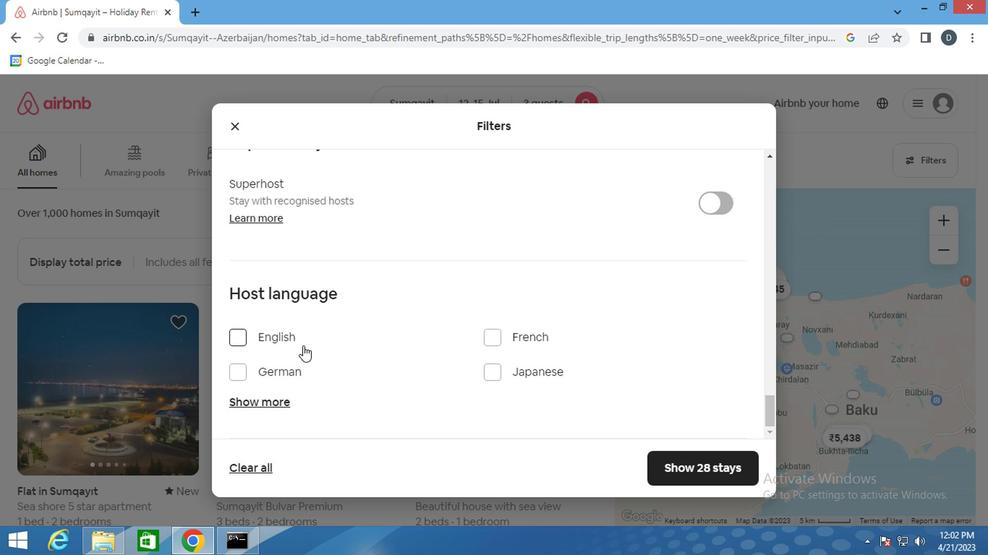 
Action: Mouse moved to (697, 459)
Screenshot: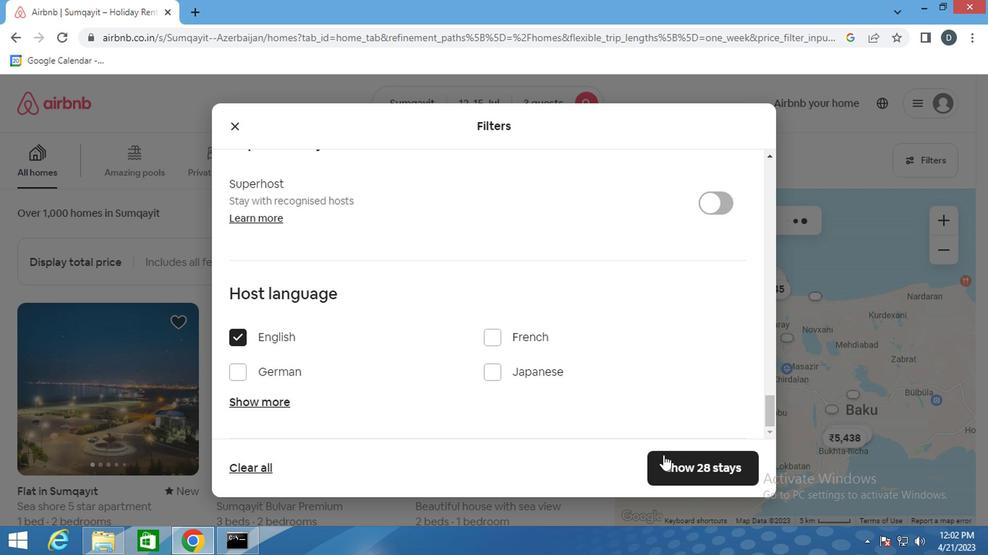 
Action: Mouse pressed left at (697, 459)
Screenshot: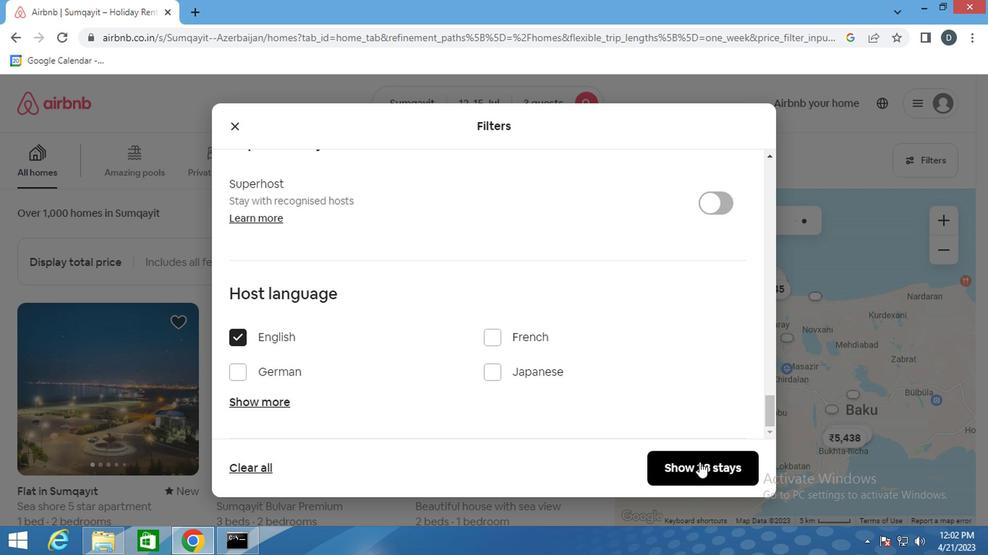 
